 Task: Create a due date automation trigger when advanced on, 2 days before a card is due add fields without custom field "Resume" set to a number greater than 1 and greater or equal to 10 at 11:00 AM.
Action: Mouse moved to (1001, 296)
Screenshot: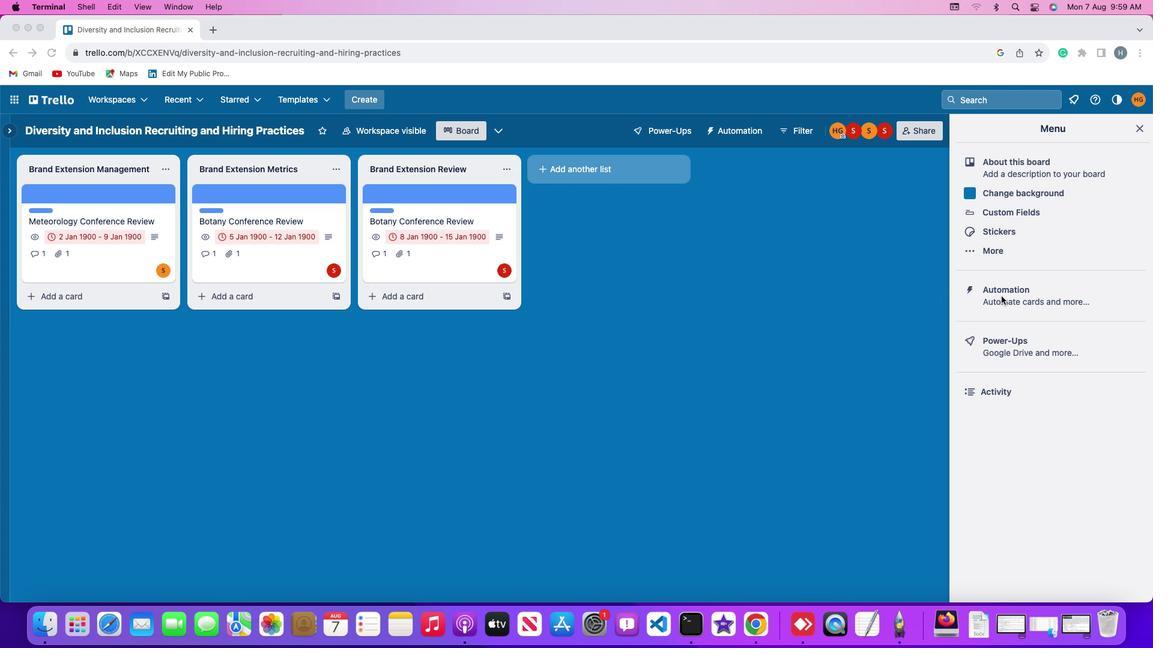 
Action: Mouse pressed left at (1001, 296)
Screenshot: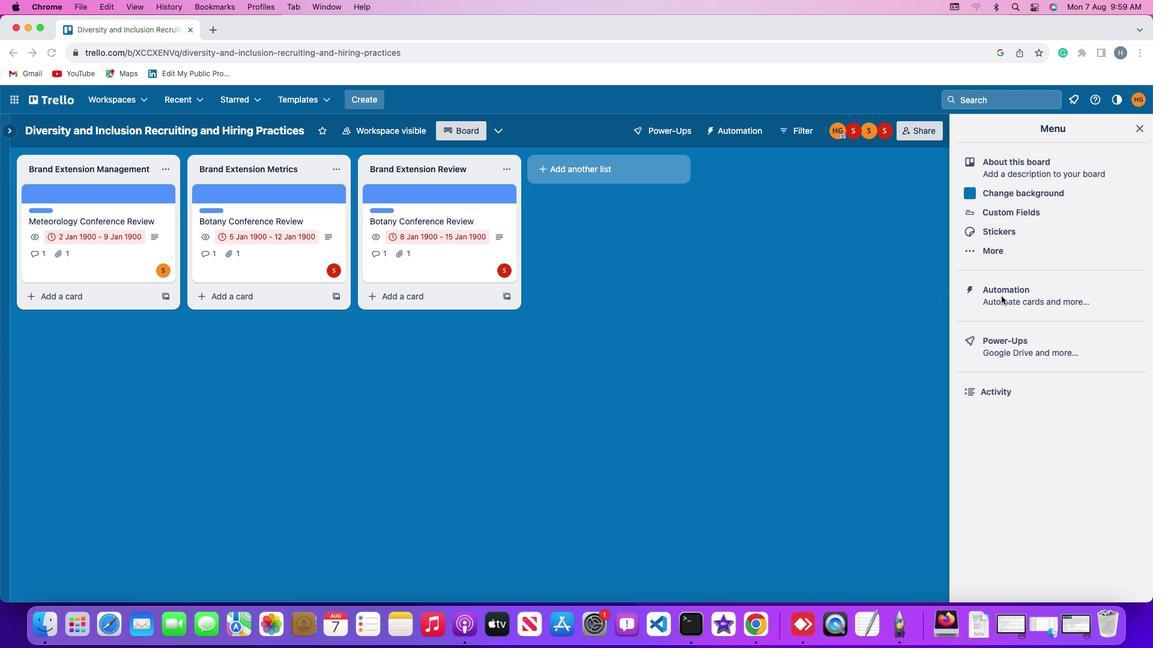 
Action: Mouse pressed left at (1001, 296)
Screenshot: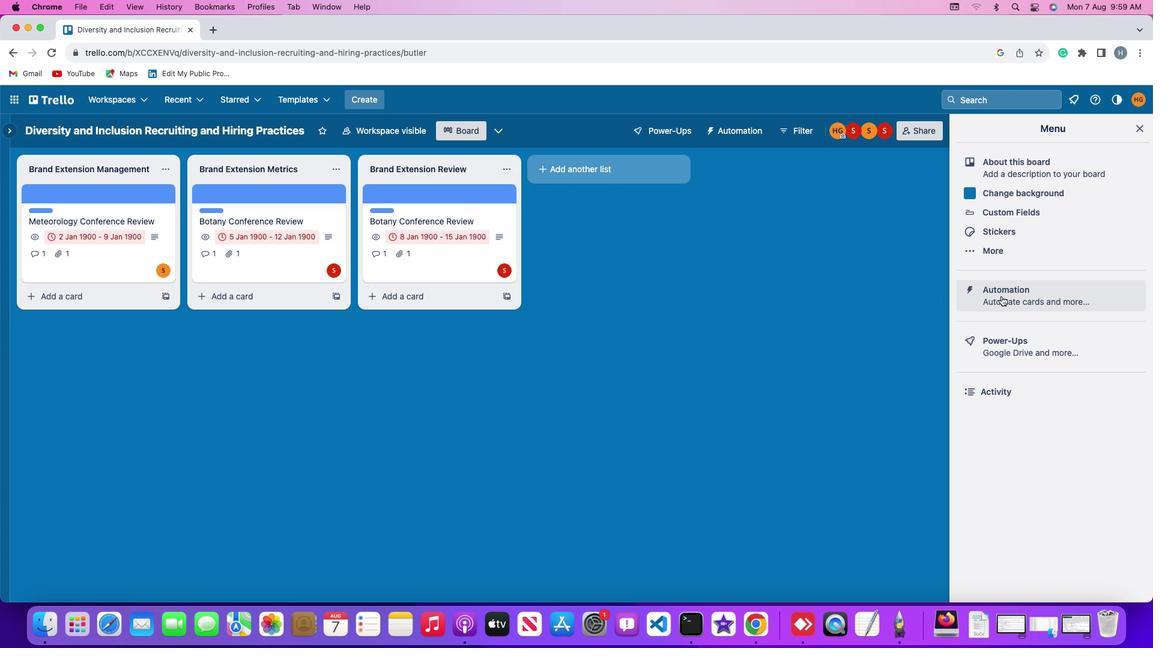 
Action: Mouse moved to (55, 281)
Screenshot: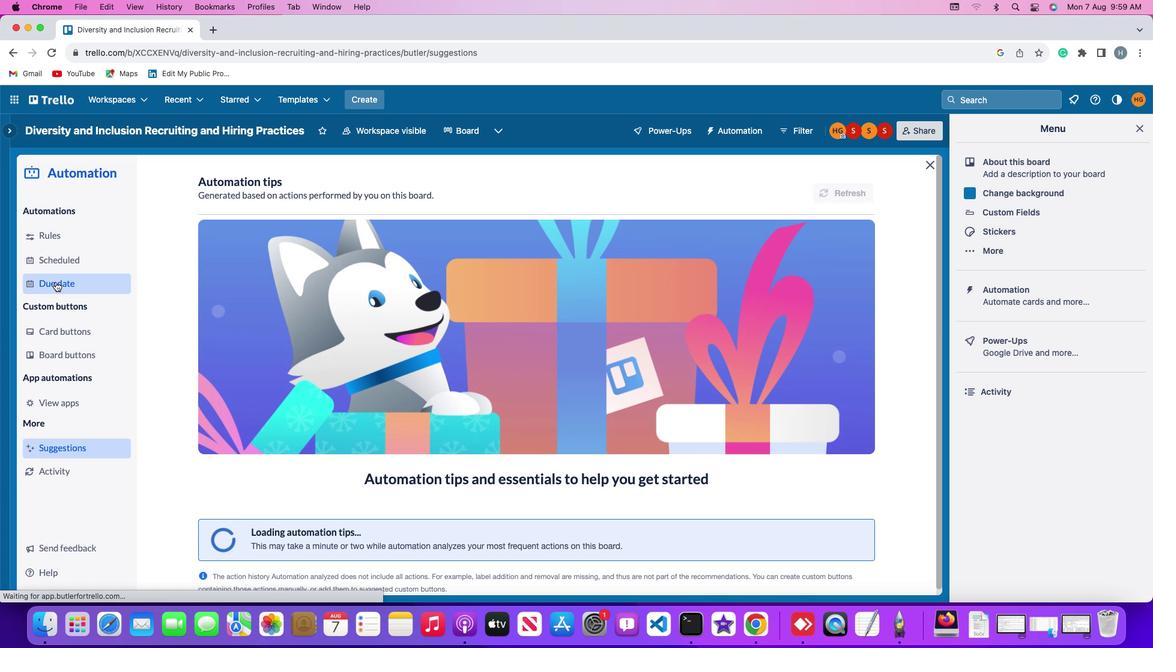 
Action: Mouse pressed left at (55, 281)
Screenshot: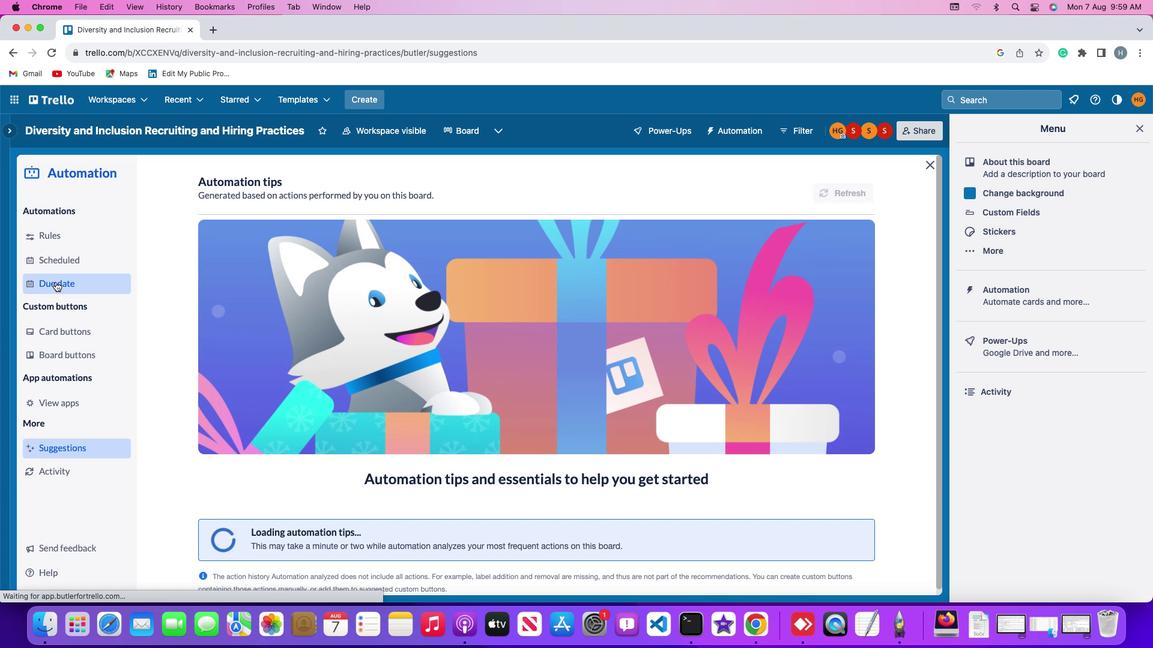 
Action: Mouse moved to (837, 183)
Screenshot: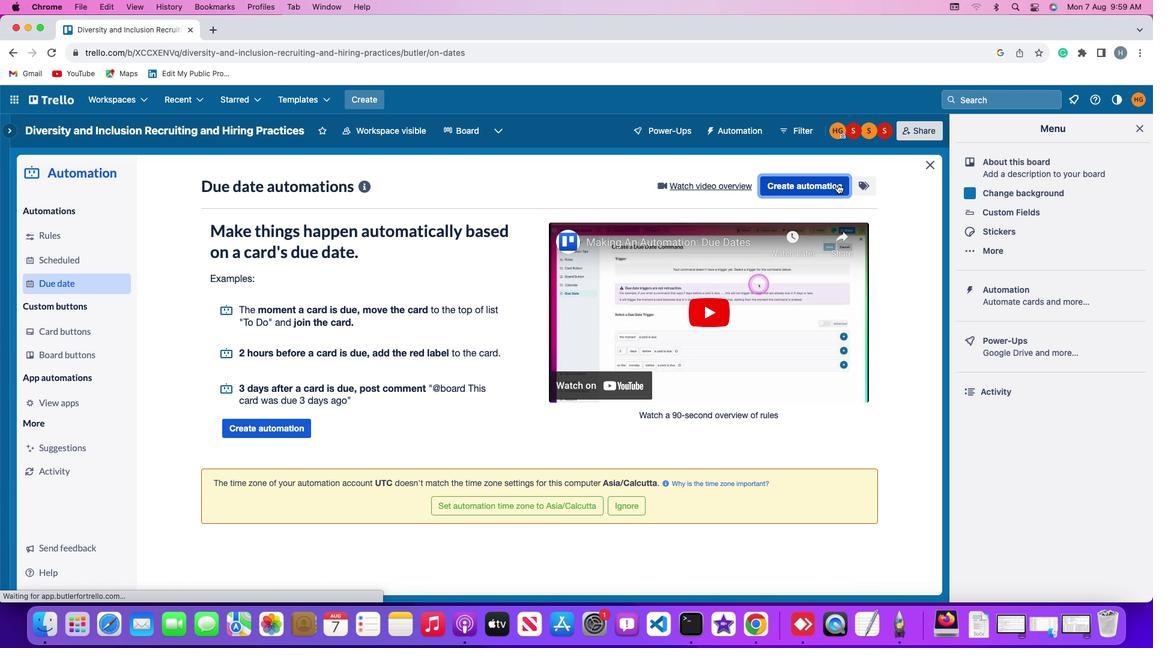 
Action: Mouse pressed left at (837, 183)
Screenshot: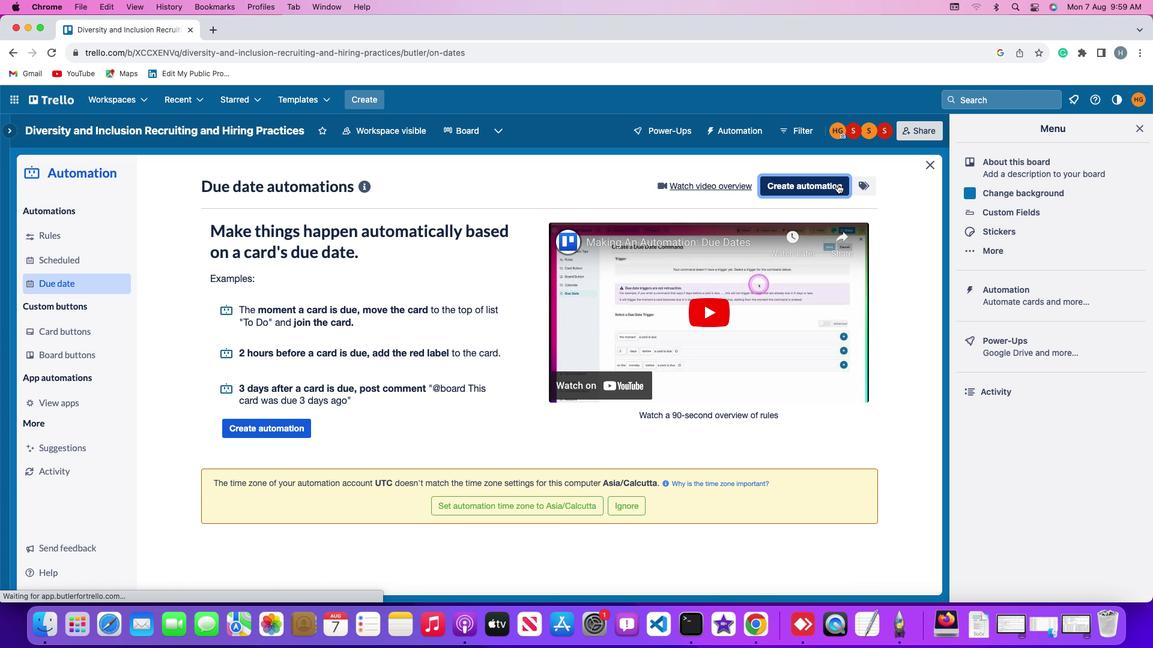 
Action: Mouse moved to (522, 304)
Screenshot: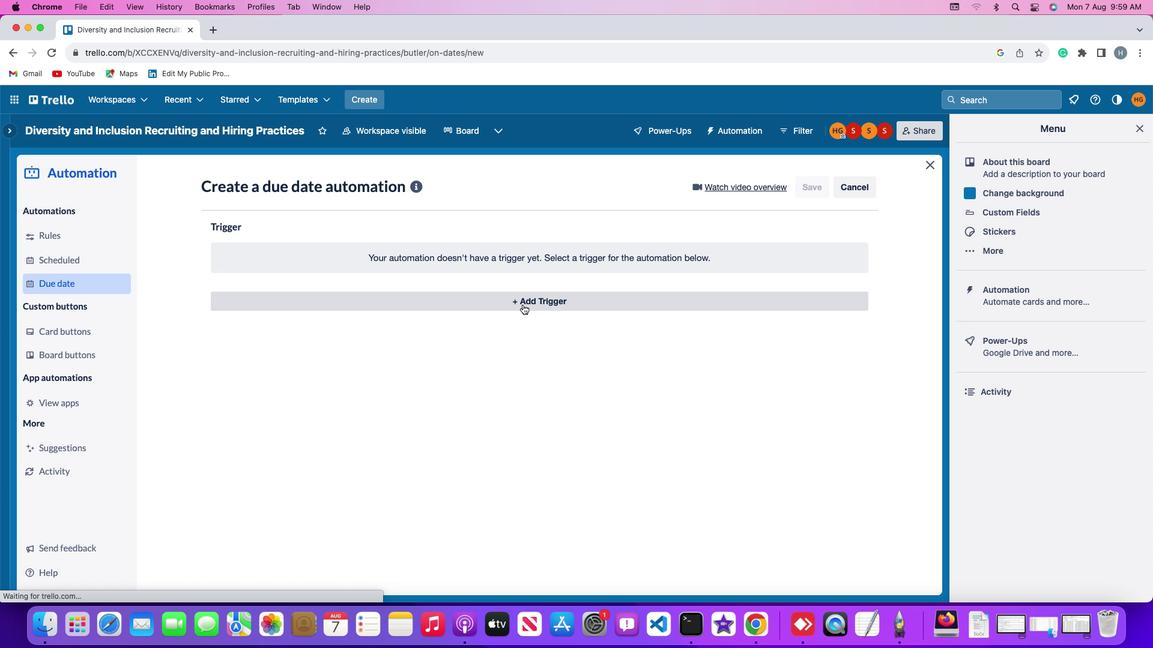 
Action: Mouse pressed left at (522, 304)
Screenshot: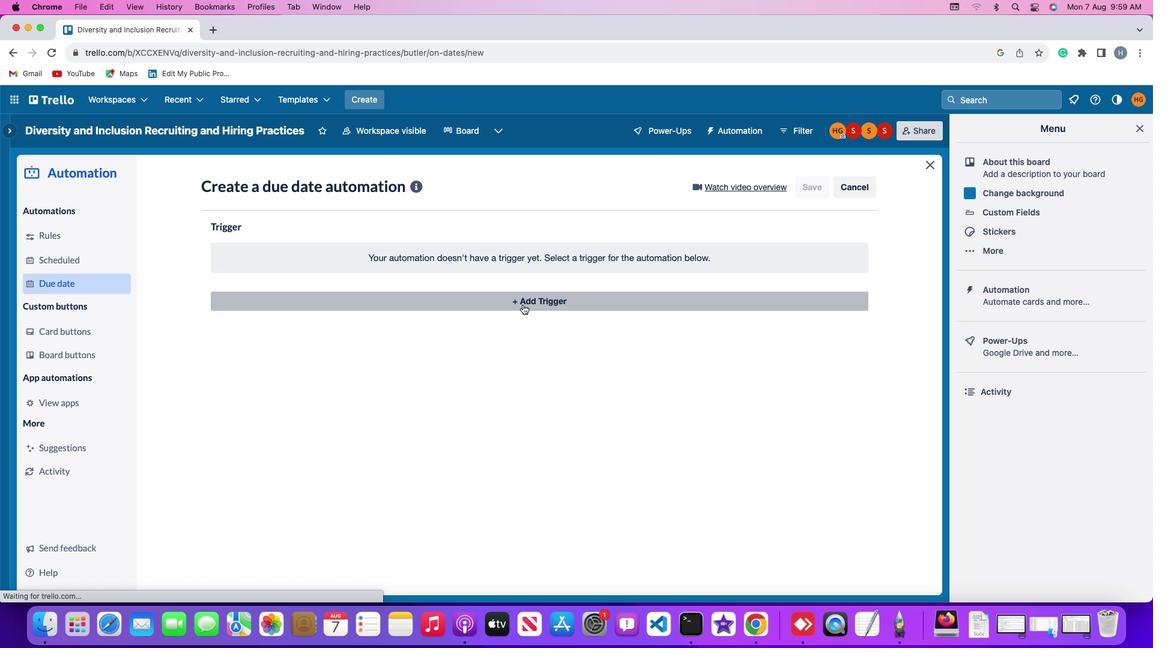 
Action: Mouse moved to (230, 483)
Screenshot: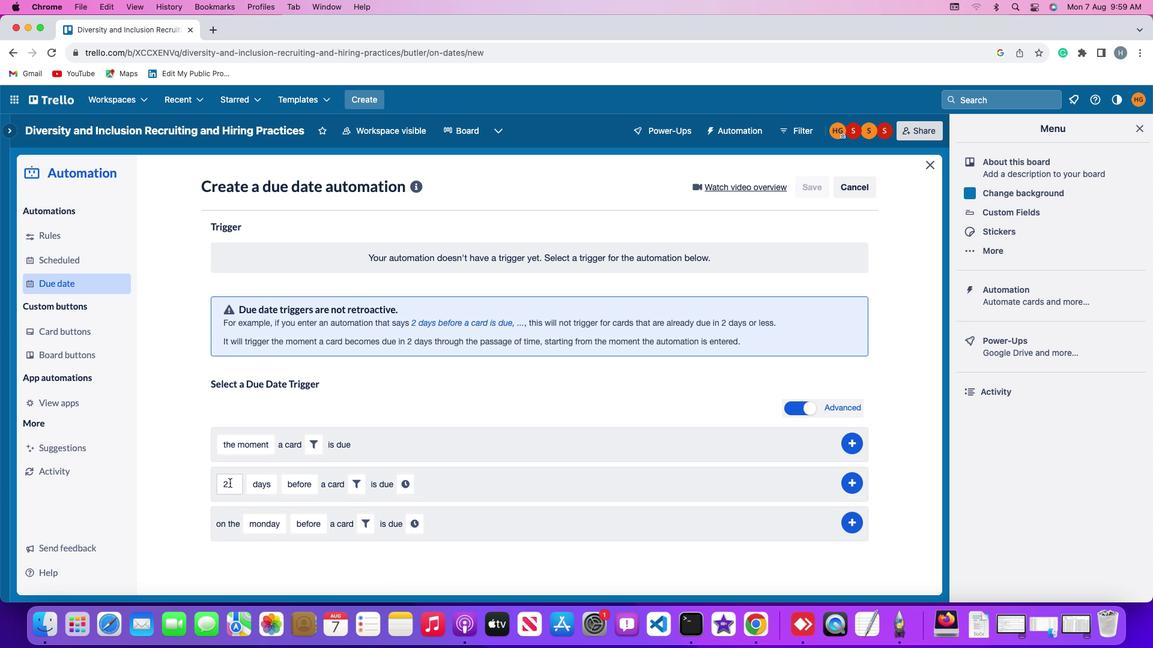 
Action: Mouse pressed left at (230, 483)
Screenshot: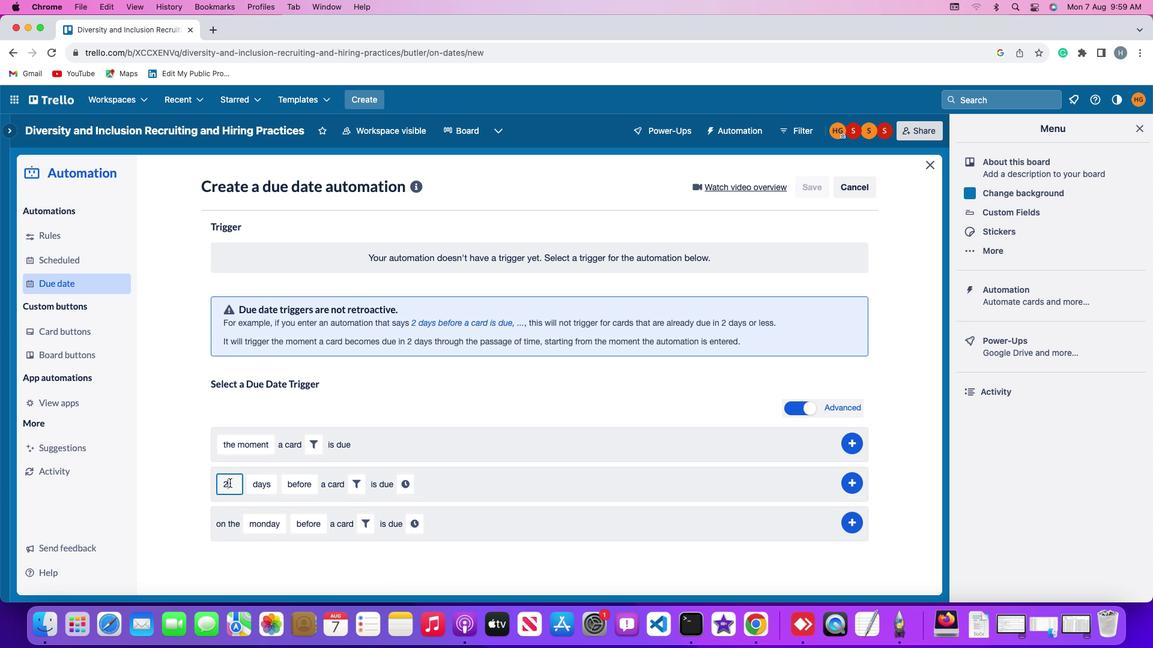 
Action: Mouse moved to (231, 482)
Screenshot: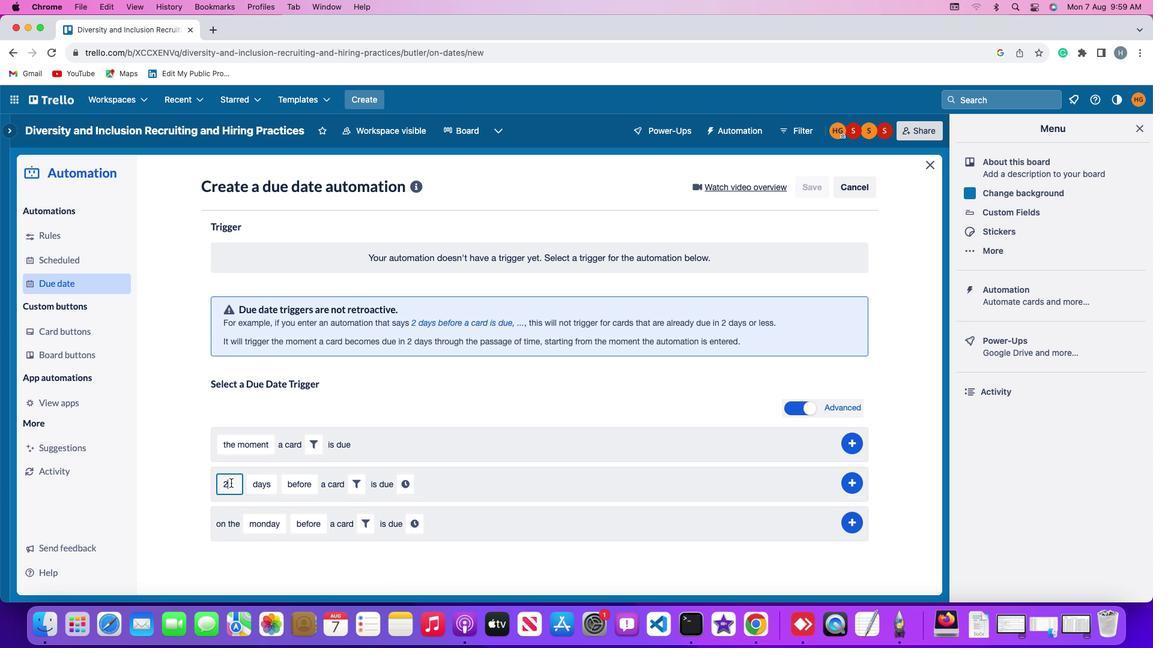 
Action: Key pressed Key.backspace'2'
Screenshot: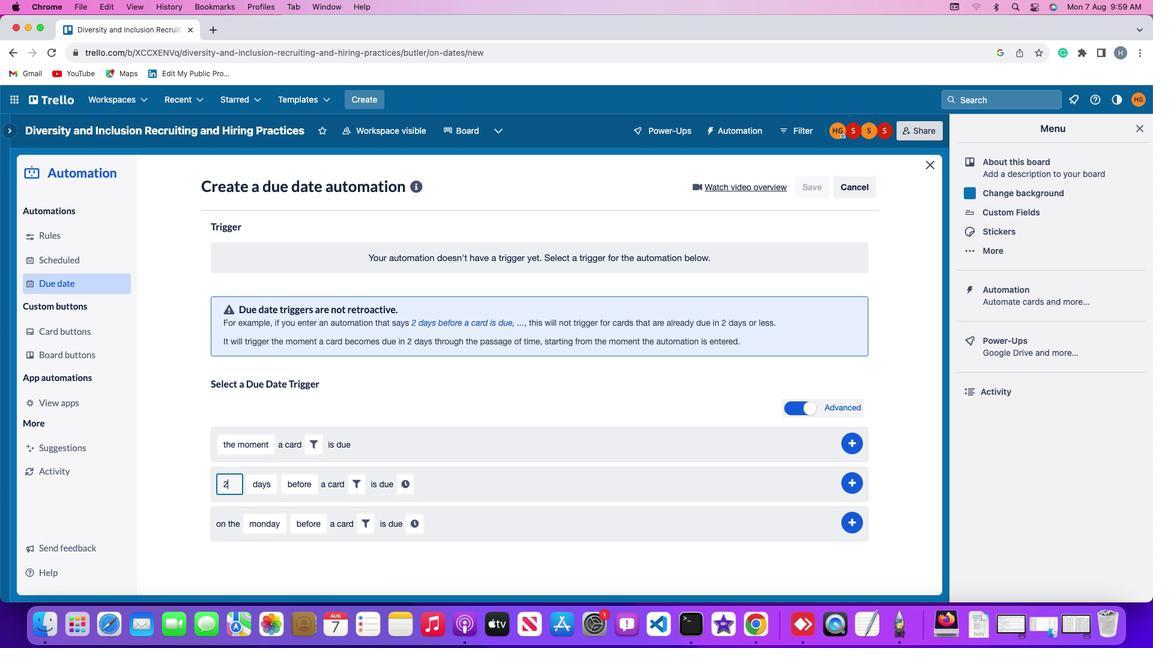
Action: Mouse moved to (261, 482)
Screenshot: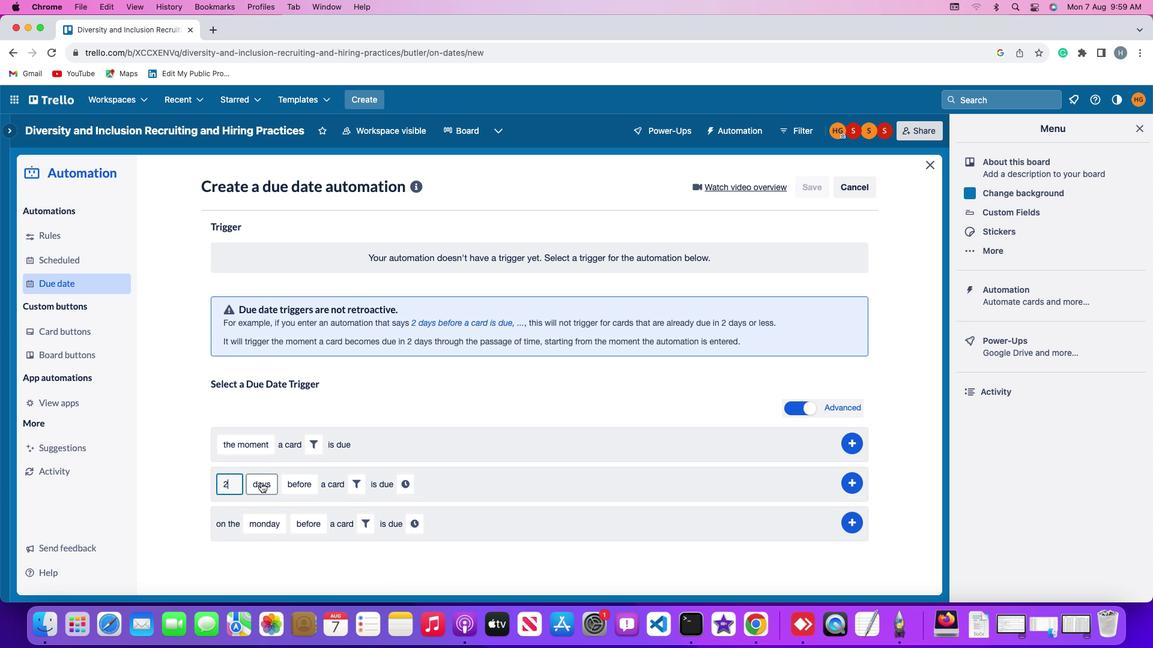 
Action: Mouse pressed left at (261, 482)
Screenshot: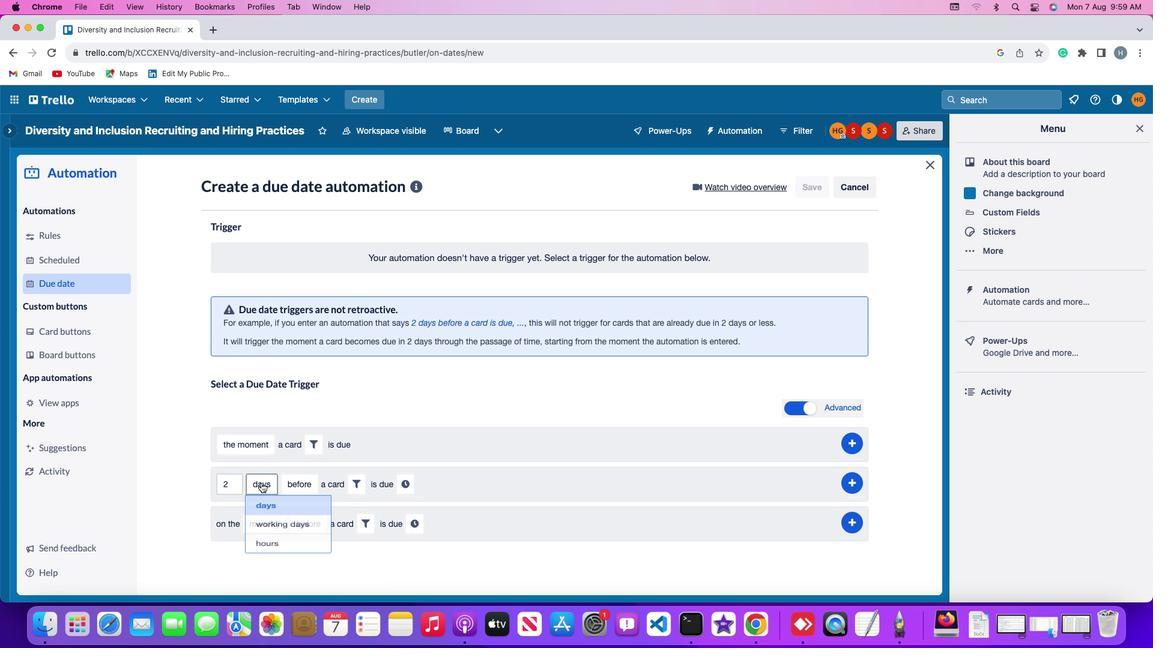 
Action: Mouse moved to (271, 509)
Screenshot: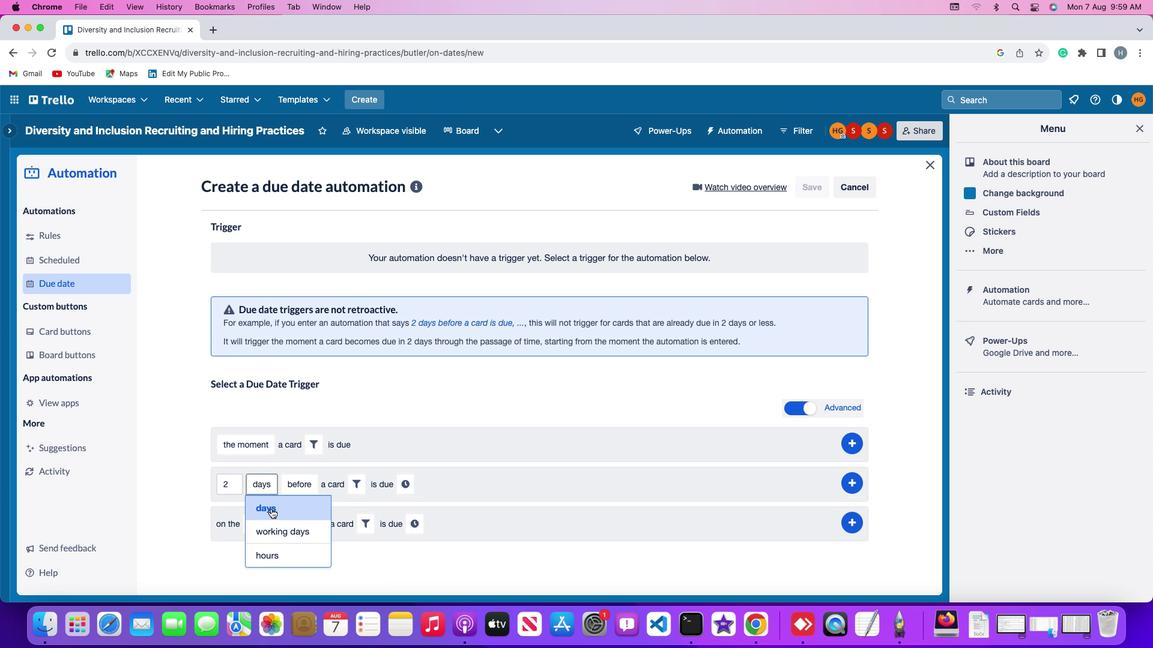 
Action: Mouse pressed left at (271, 509)
Screenshot: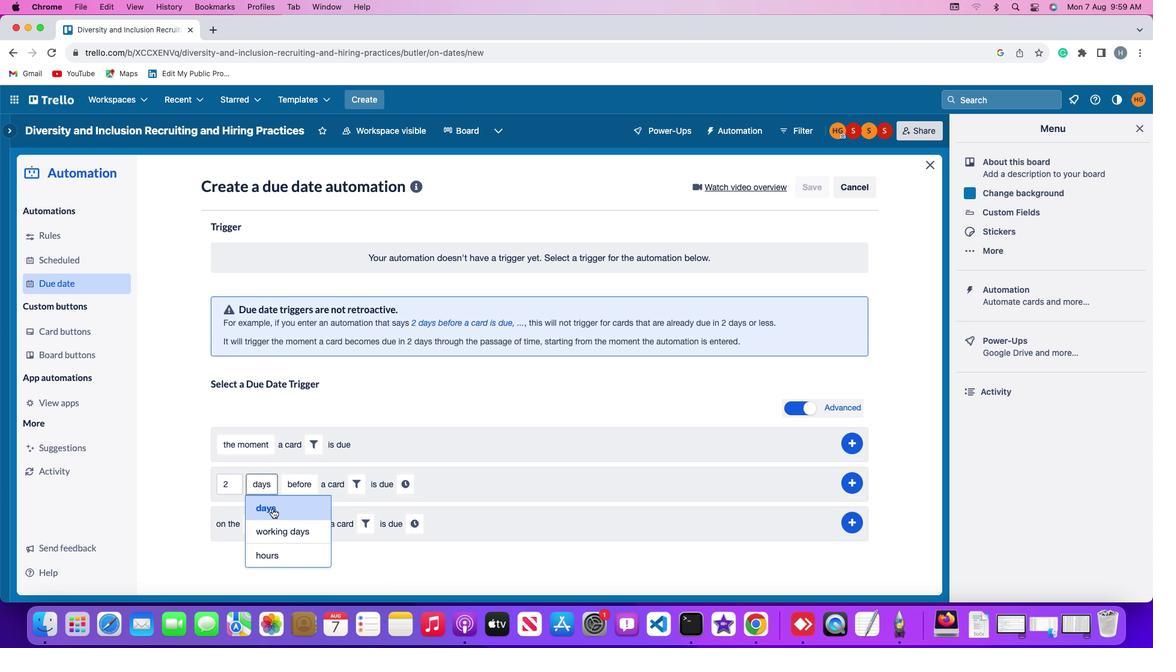 
Action: Mouse moved to (303, 484)
Screenshot: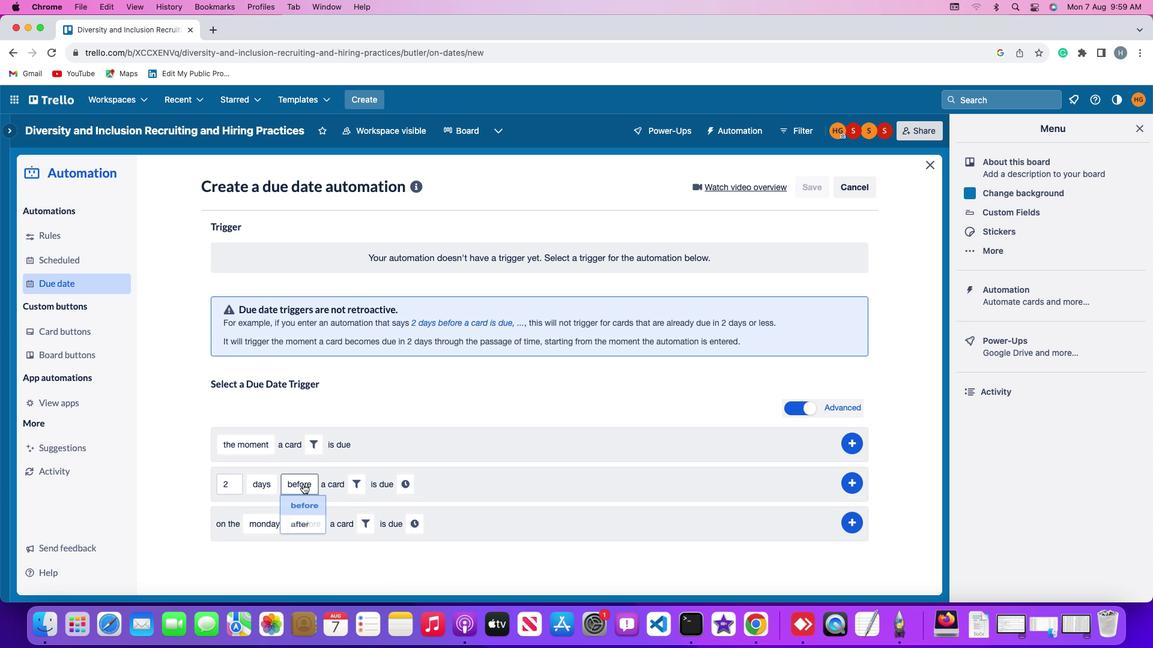 
Action: Mouse pressed left at (303, 484)
Screenshot: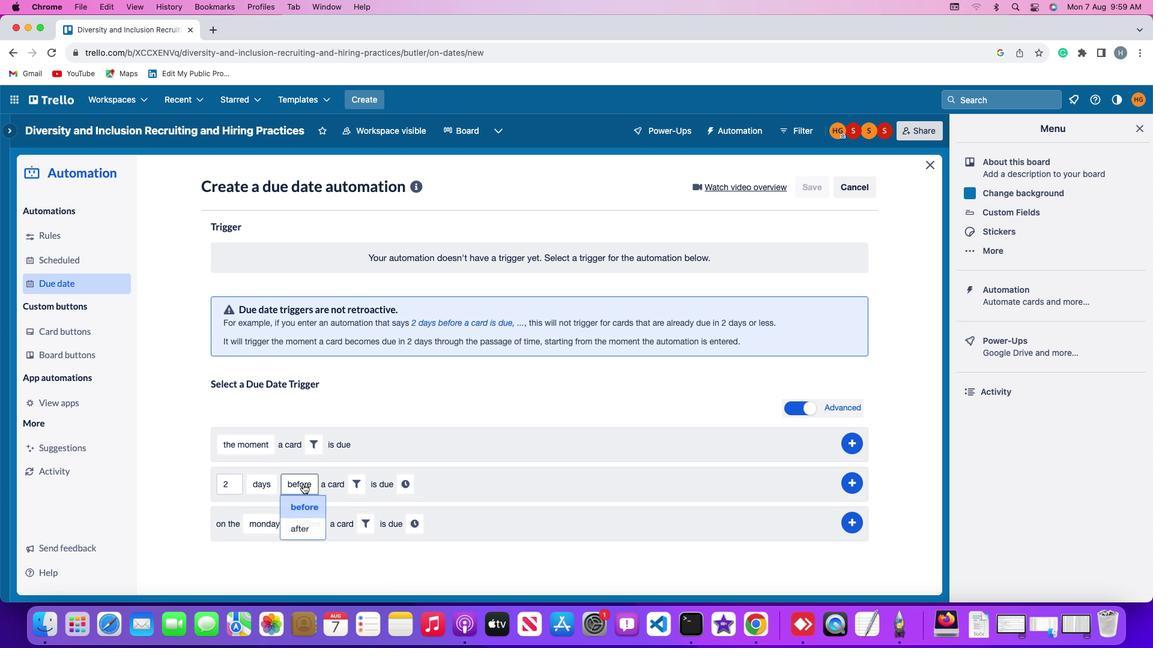 
Action: Mouse moved to (312, 503)
Screenshot: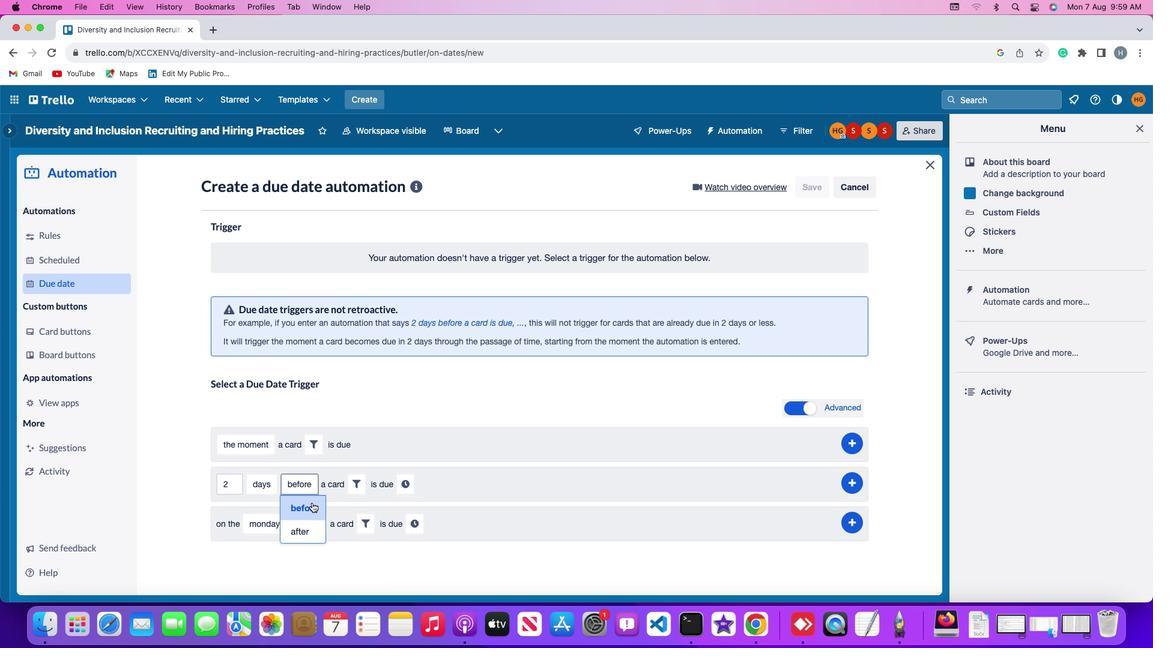 
Action: Mouse pressed left at (312, 503)
Screenshot: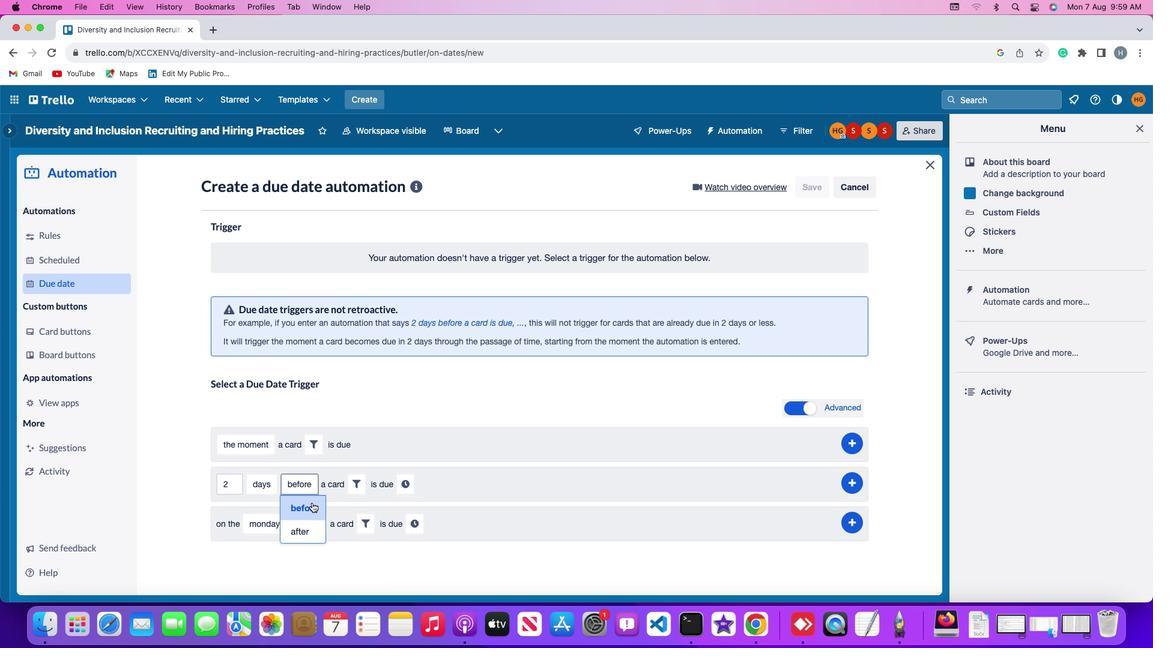 
Action: Mouse moved to (353, 484)
Screenshot: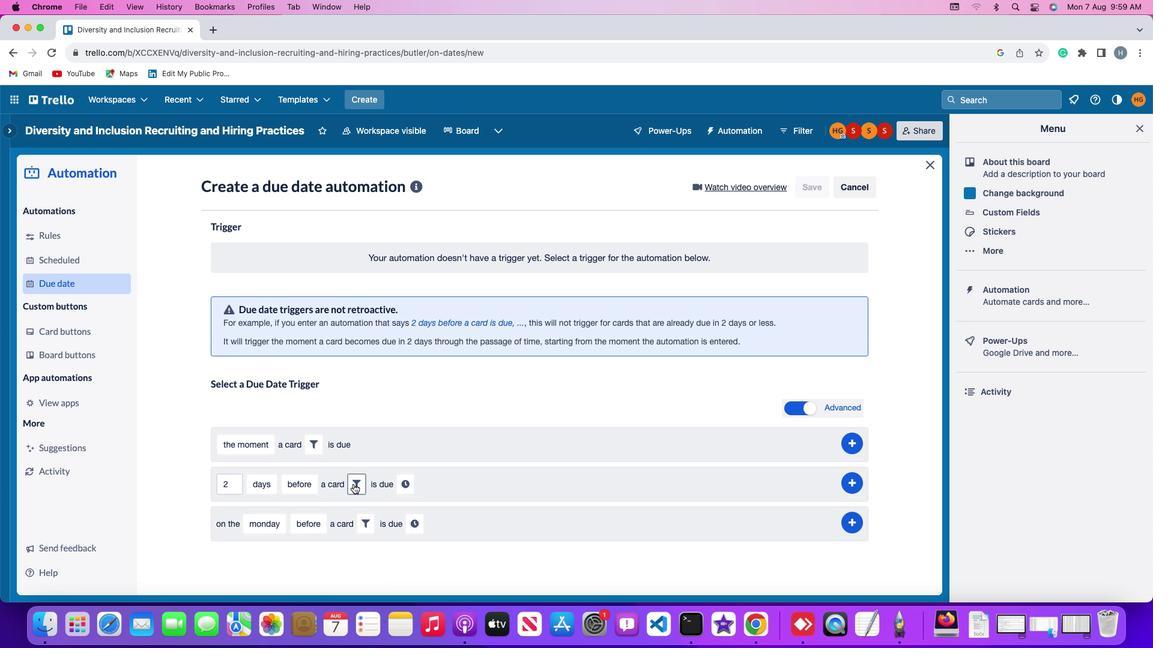 
Action: Mouse pressed left at (353, 484)
Screenshot: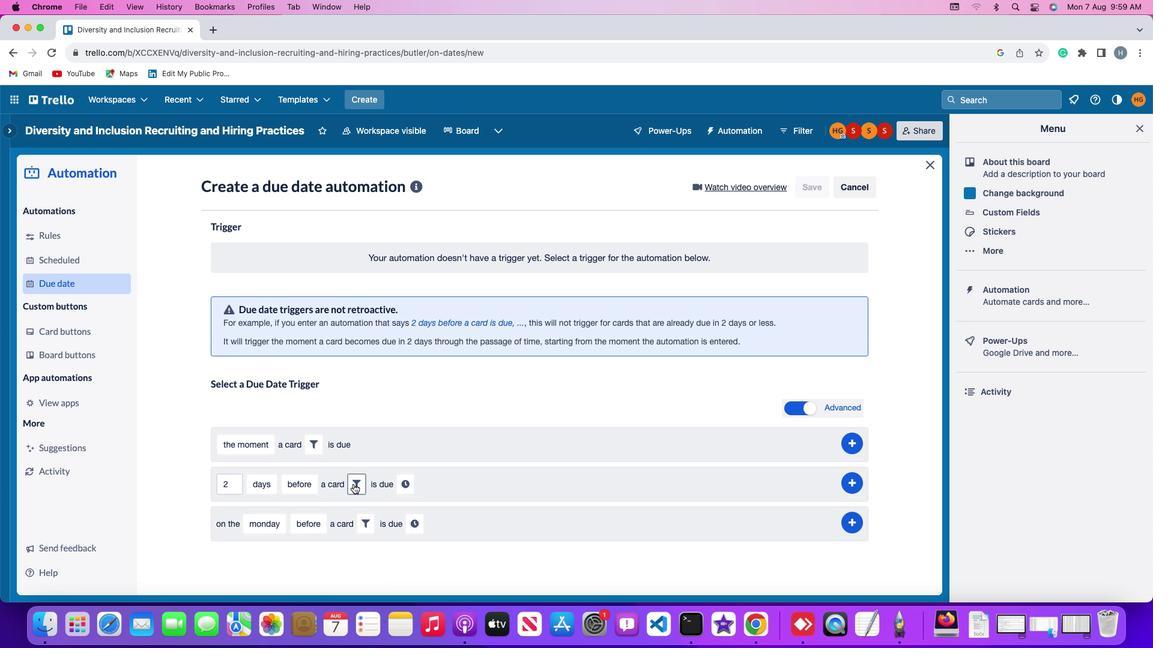 
Action: Mouse moved to (551, 514)
Screenshot: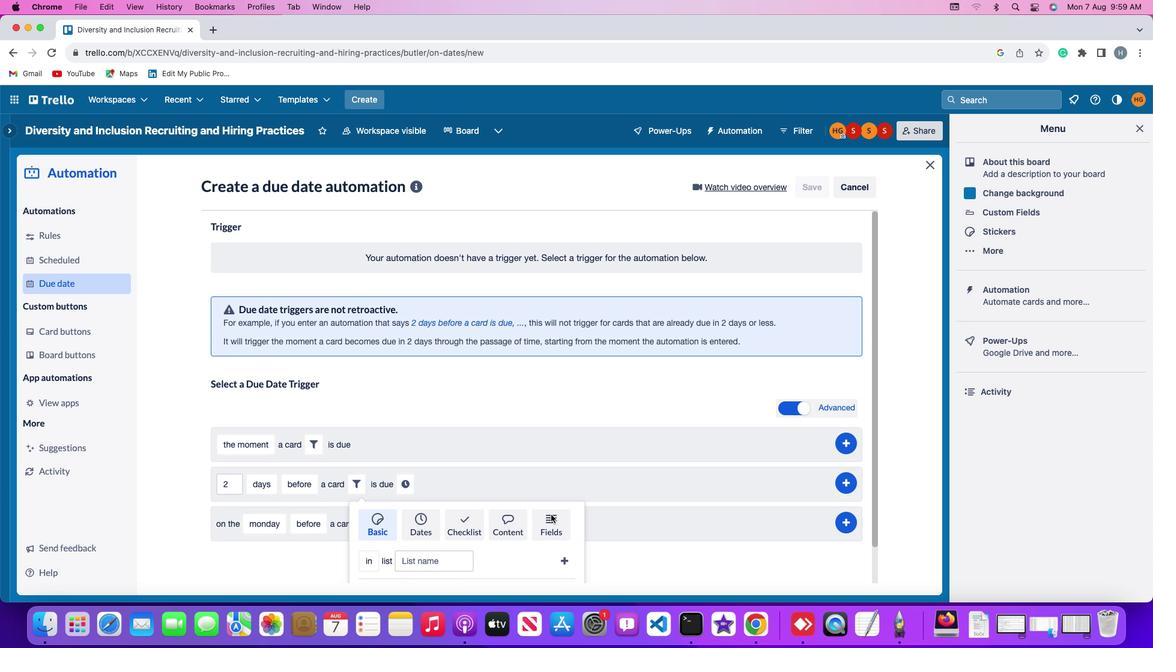 
Action: Mouse pressed left at (551, 514)
Screenshot: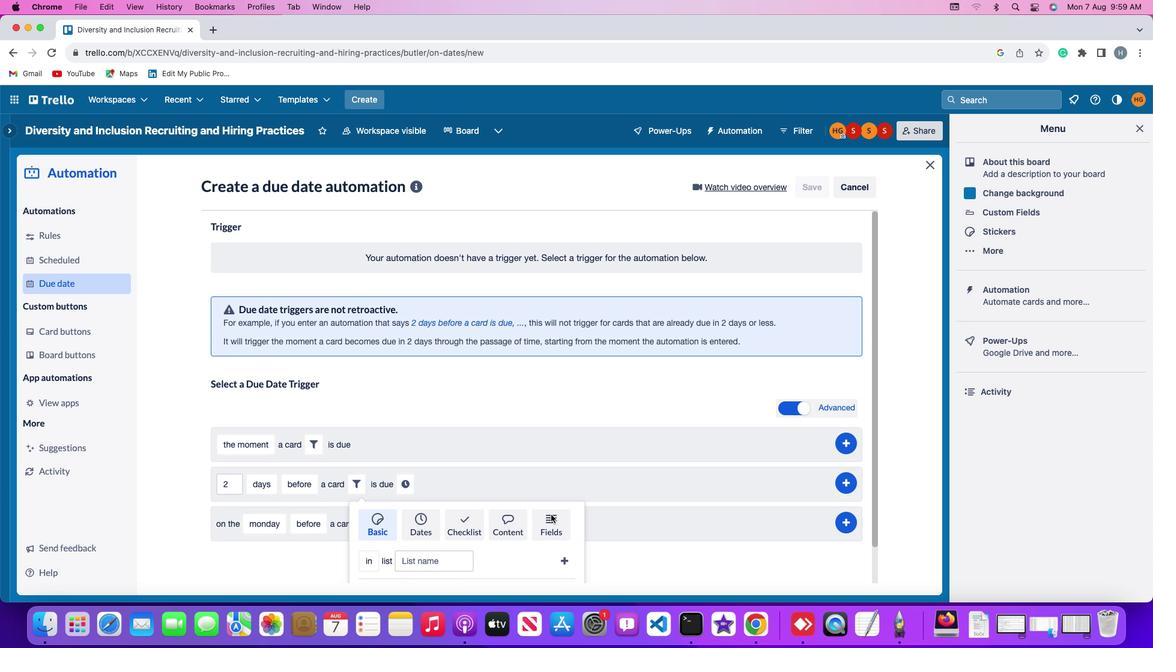 
Action: Mouse moved to (469, 529)
Screenshot: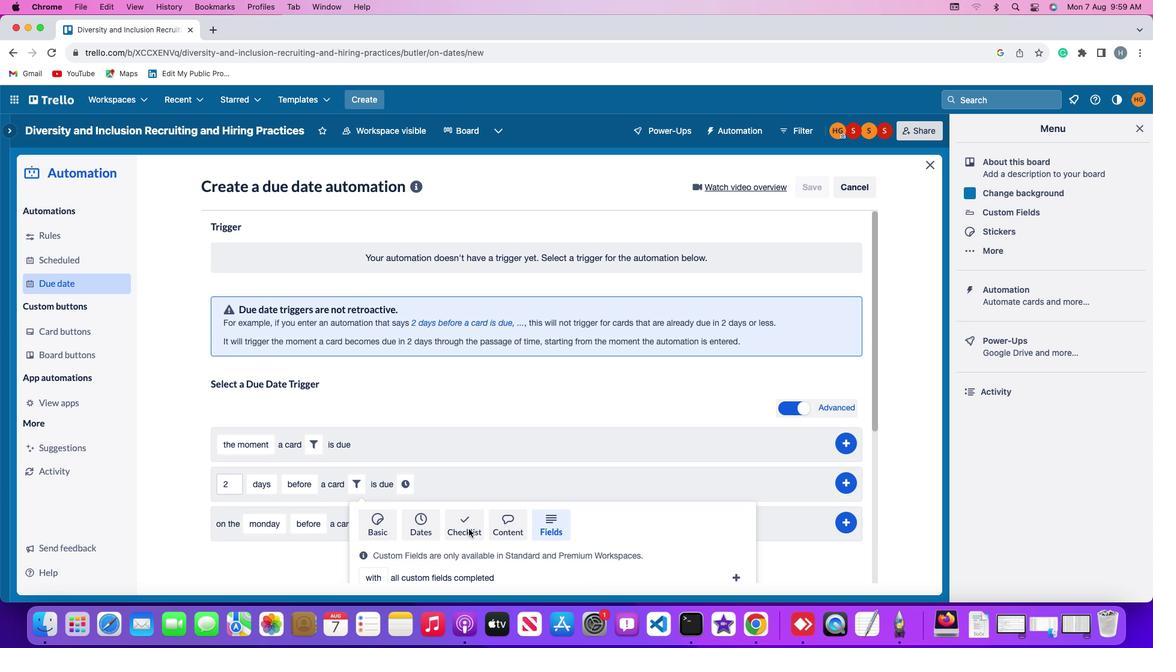 
Action: Mouse scrolled (469, 529) with delta (0, 0)
Screenshot: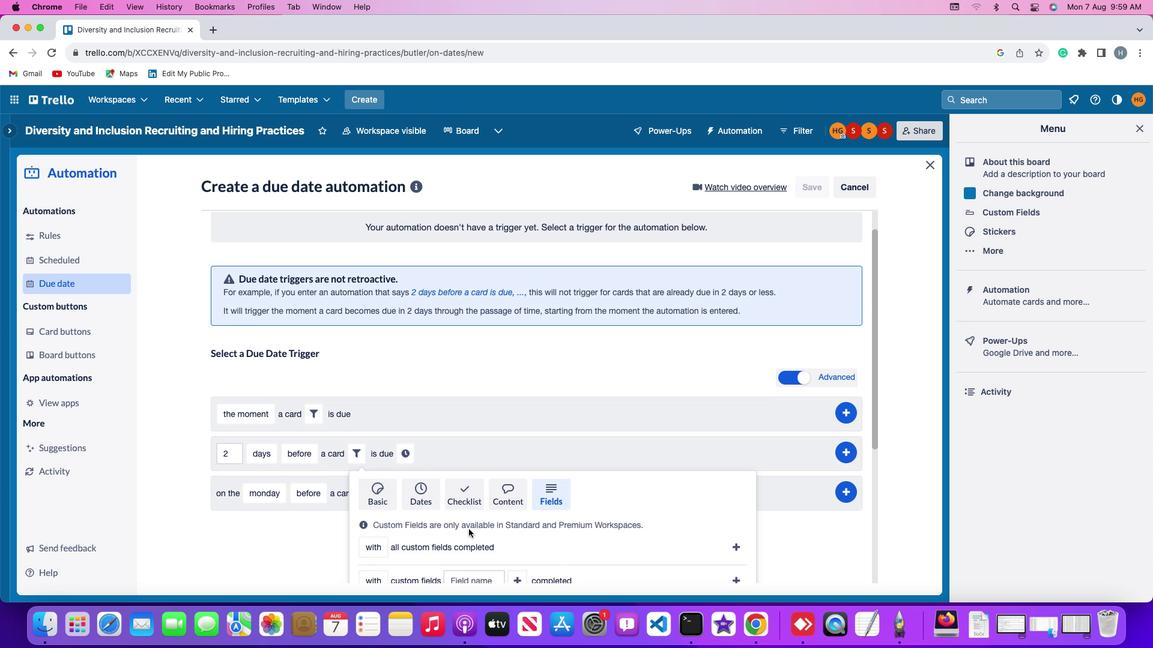 
Action: Mouse scrolled (469, 529) with delta (0, 0)
Screenshot: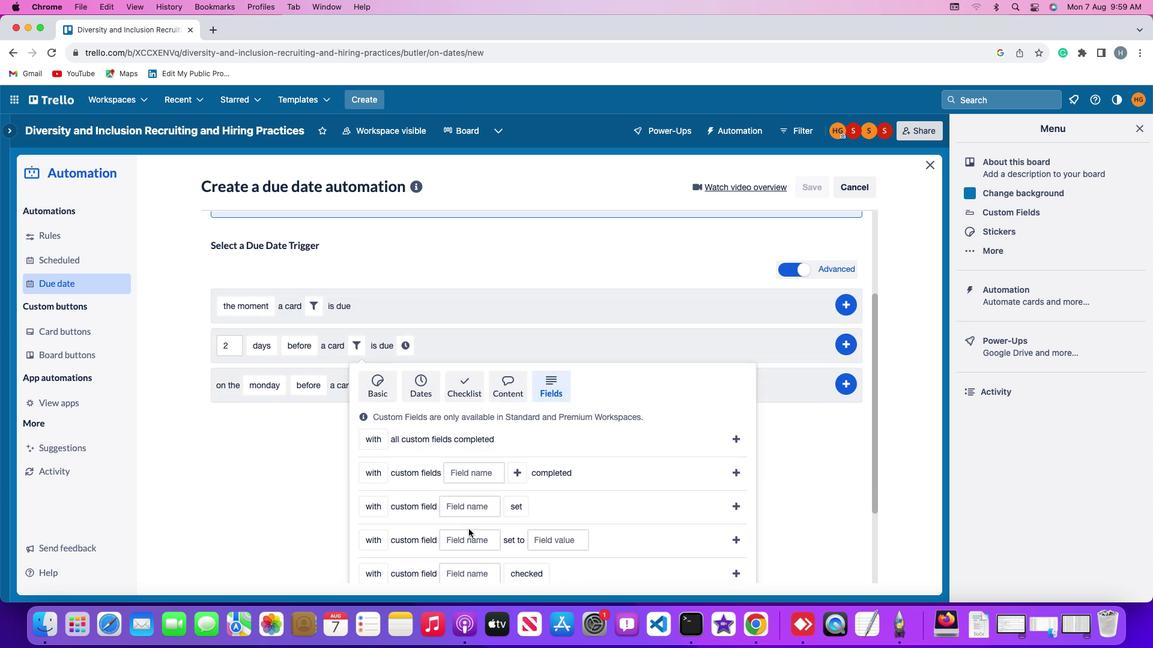 
Action: Mouse scrolled (469, 529) with delta (0, -1)
Screenshot: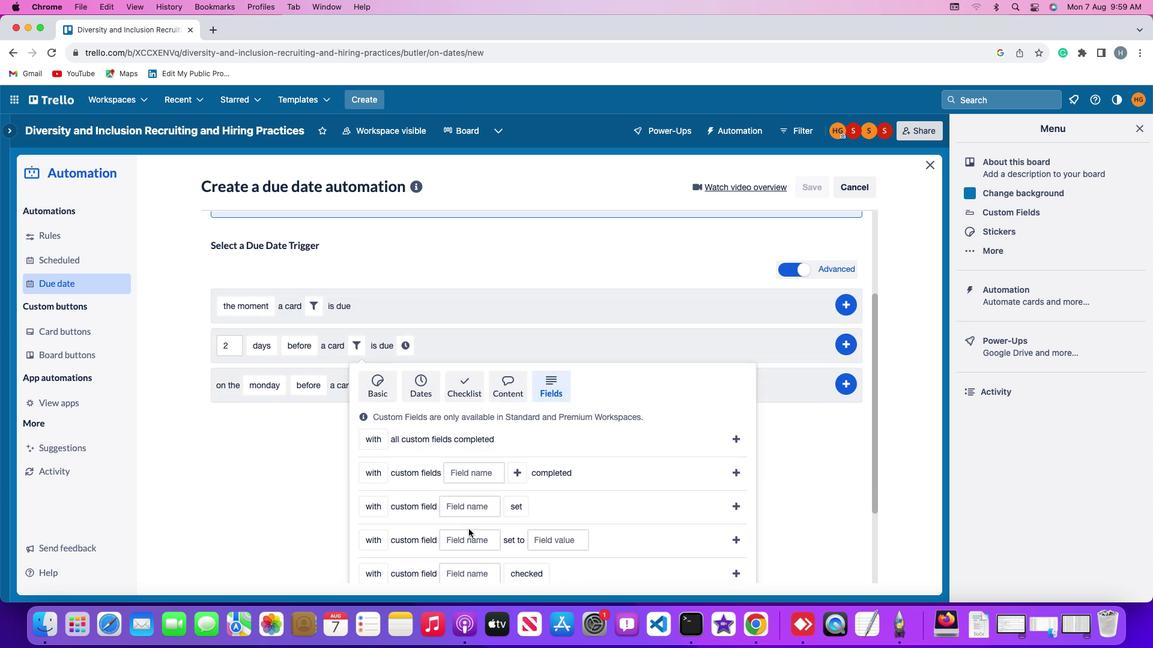 
Action: Mouse scrolled (469, 529) with delta (0, -3)
Screenshot: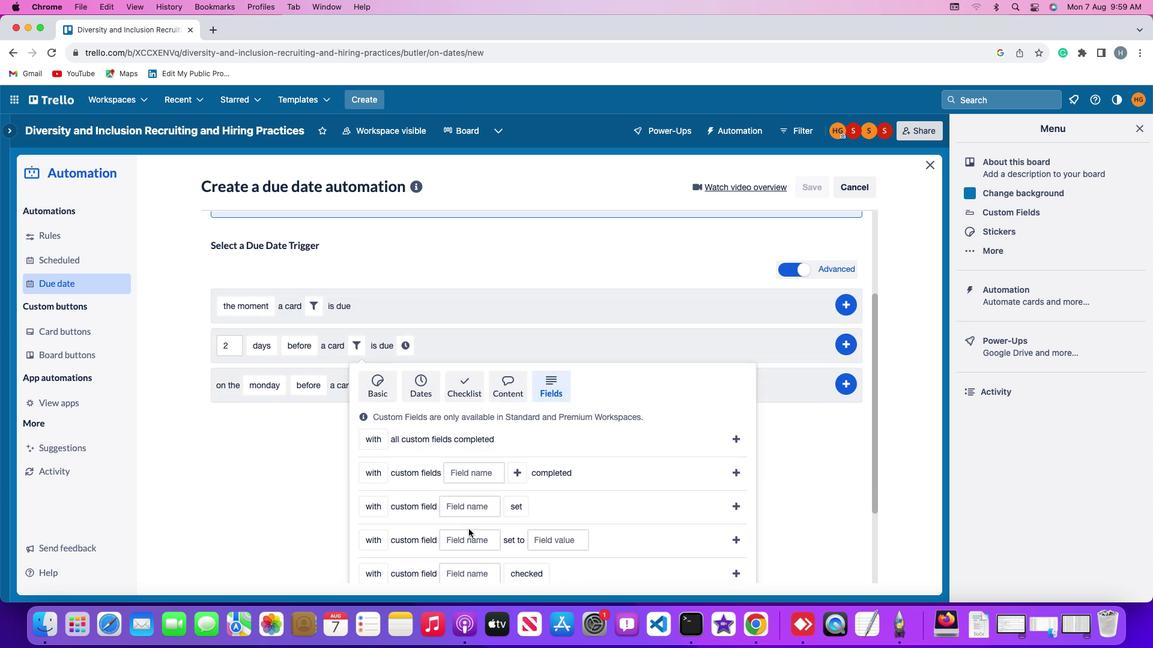 
Action: Mouse scrolled (469, 529) with delta (0, -3)
Screenshot: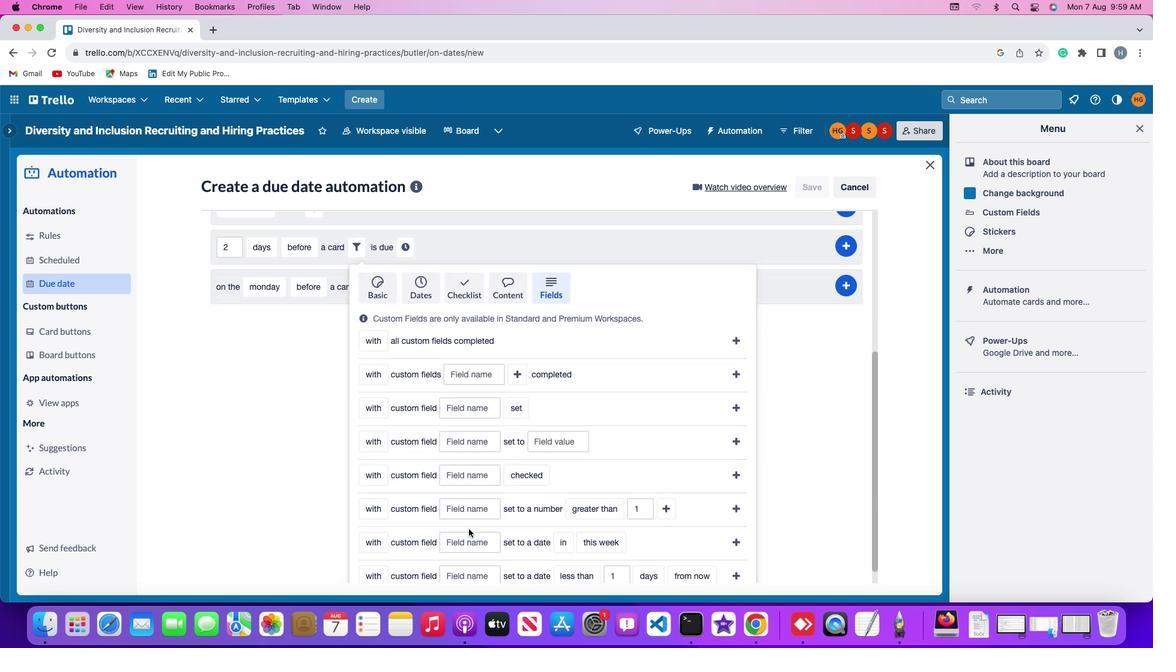 
Action: Mouse scrolled (469, 529) with delta (0, -4)
Screenshot: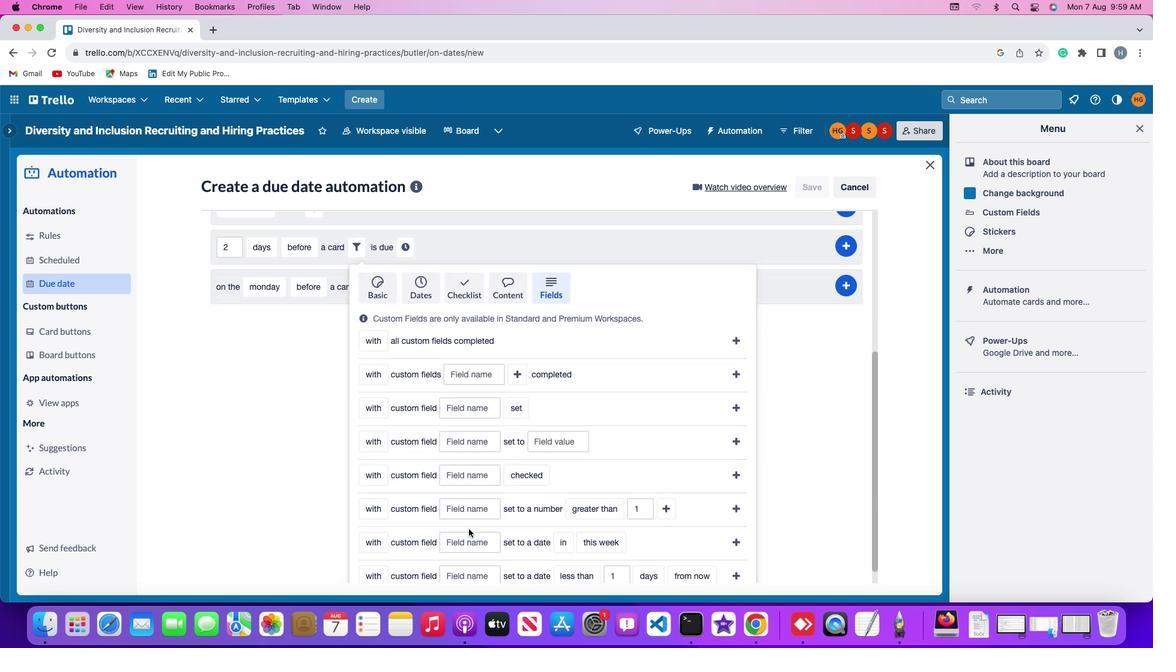 
Action: Mouse scrolled (469, 529) with delta (0, -4)
Screenshot: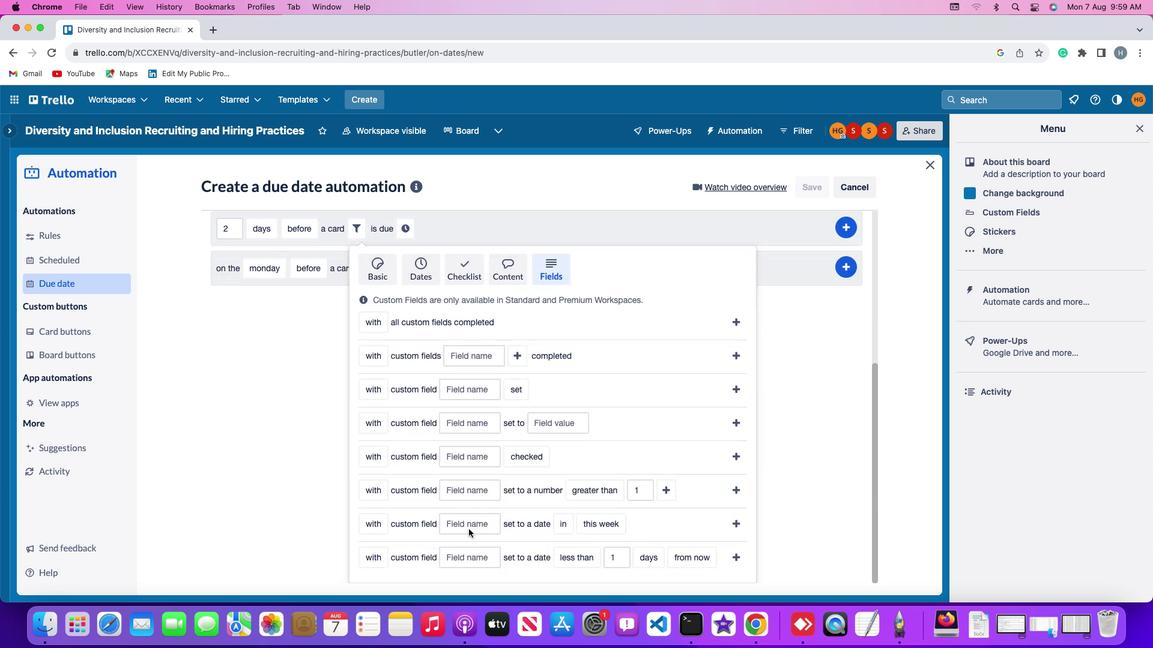 
Action: Mouse scrolled (469, 529) with delta (0, 0)
Screenshot: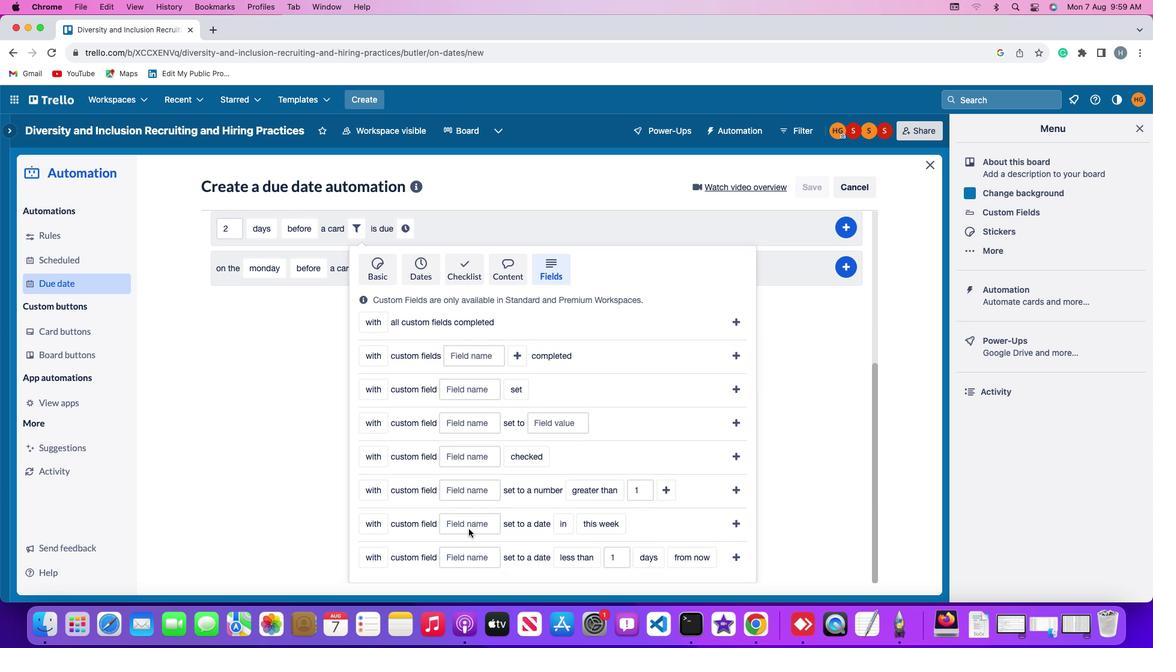 
Action: Mouse scrolled (469, 529) with delta (0, 0)
Screenshot: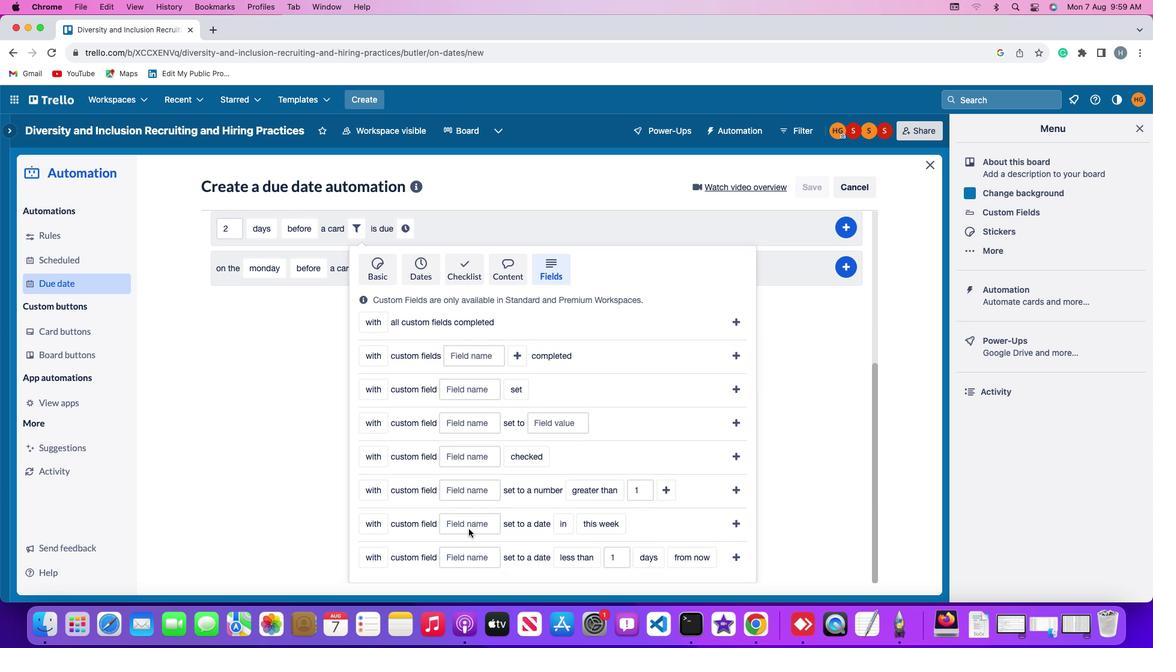 
Action: Mouse scrolled (469, 529) with delta (0, -1)
Screenshot: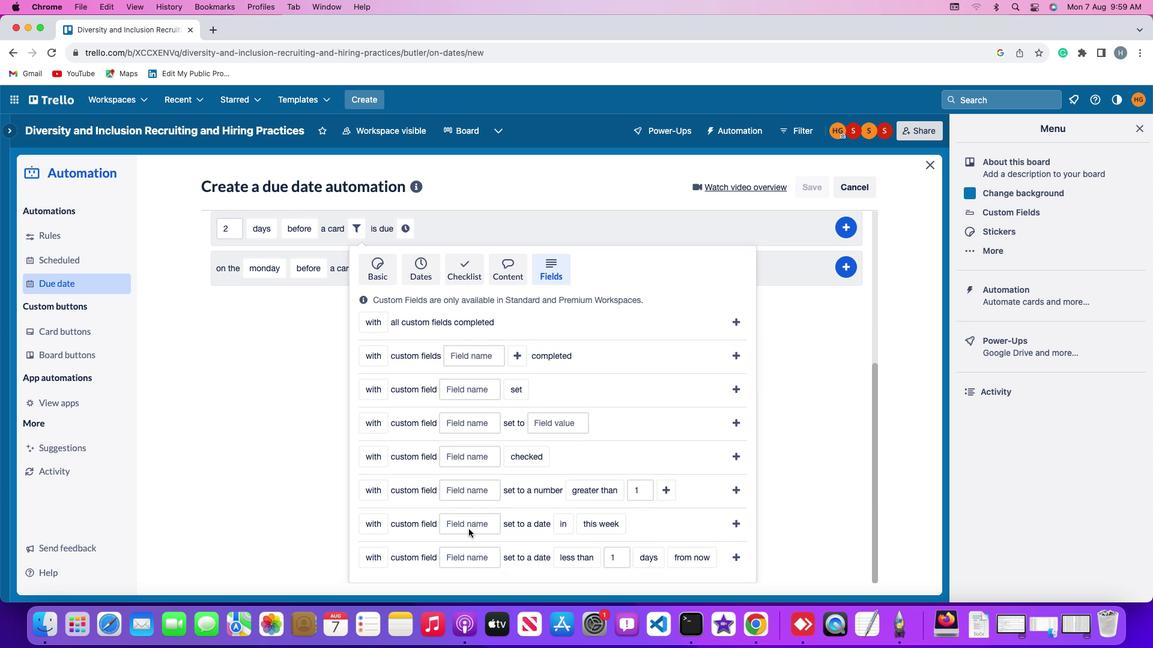 
Action: Mouse scrolled (469, 529) with delta (0, -3)
Screenshot: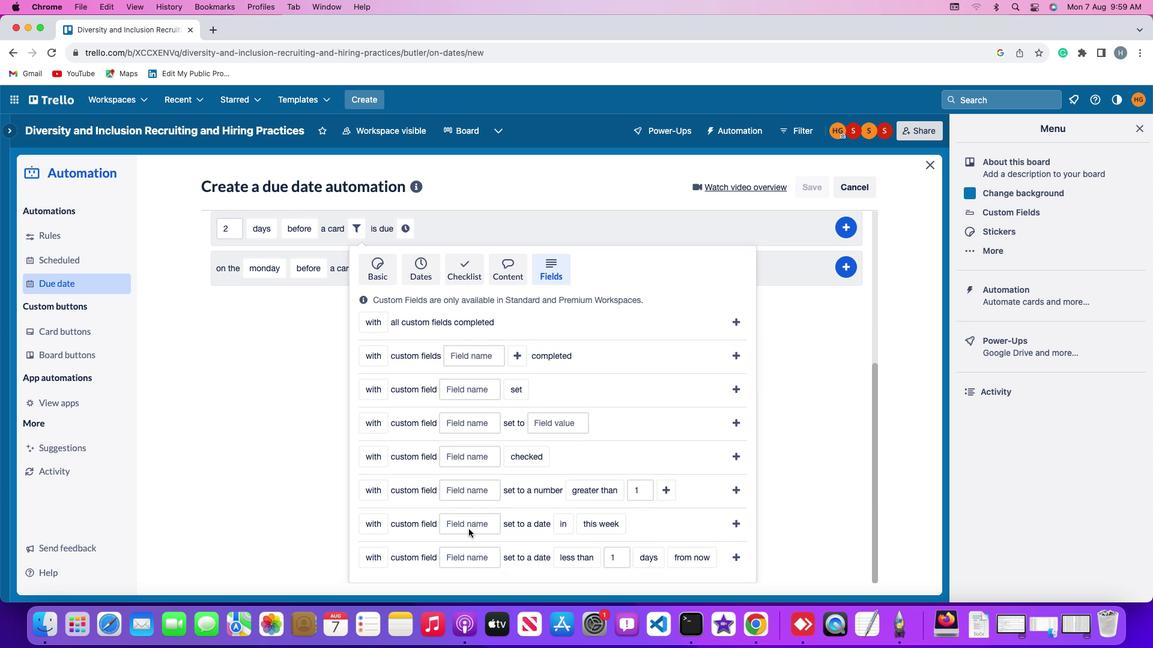 
Action: Mouse scrolled (469, 529) with delta (0, -3)
Screenshot: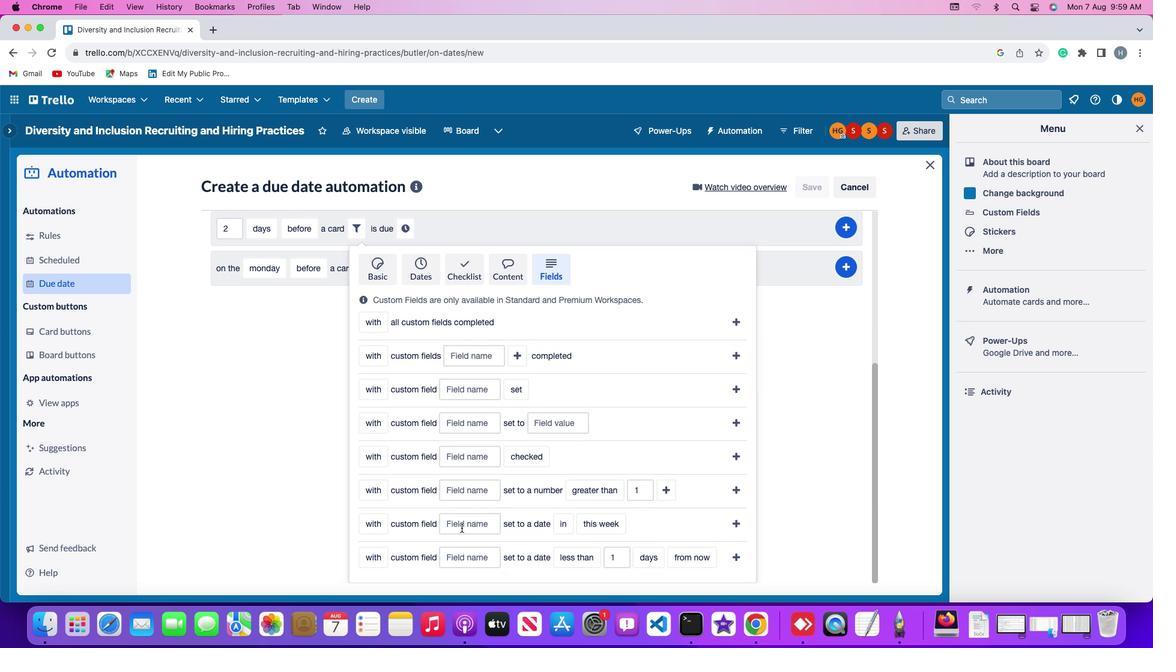 
Action: Mouse moved to (373, 484)
Screenshot: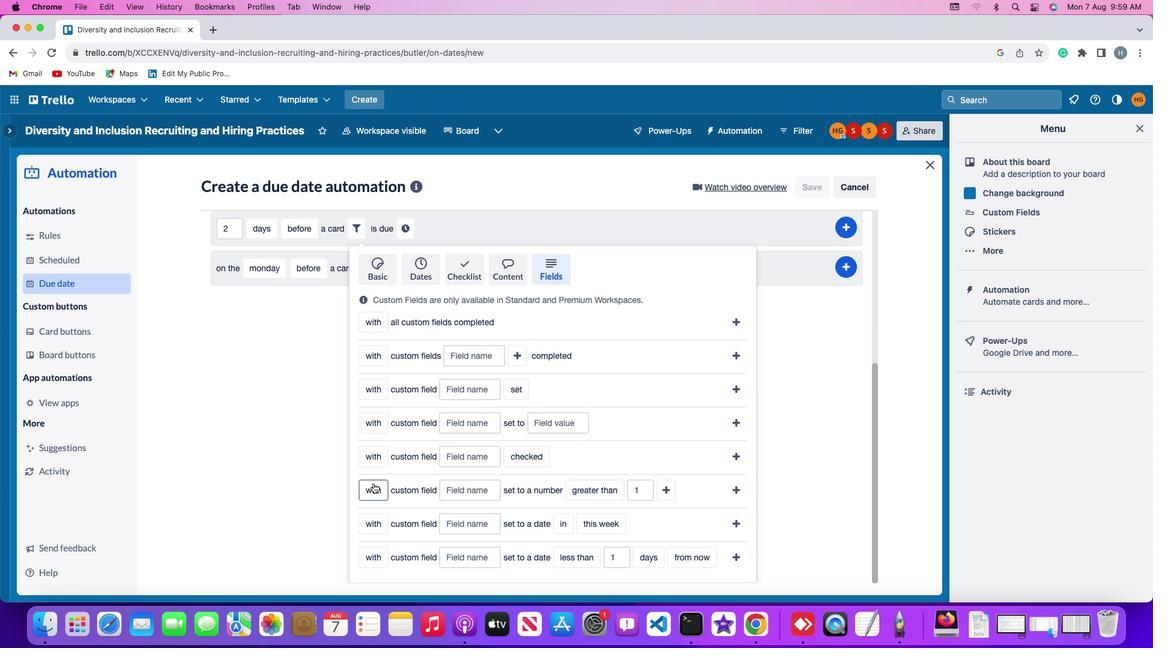 
Action: Mouse pressed left at (373, 484)
Screenshot: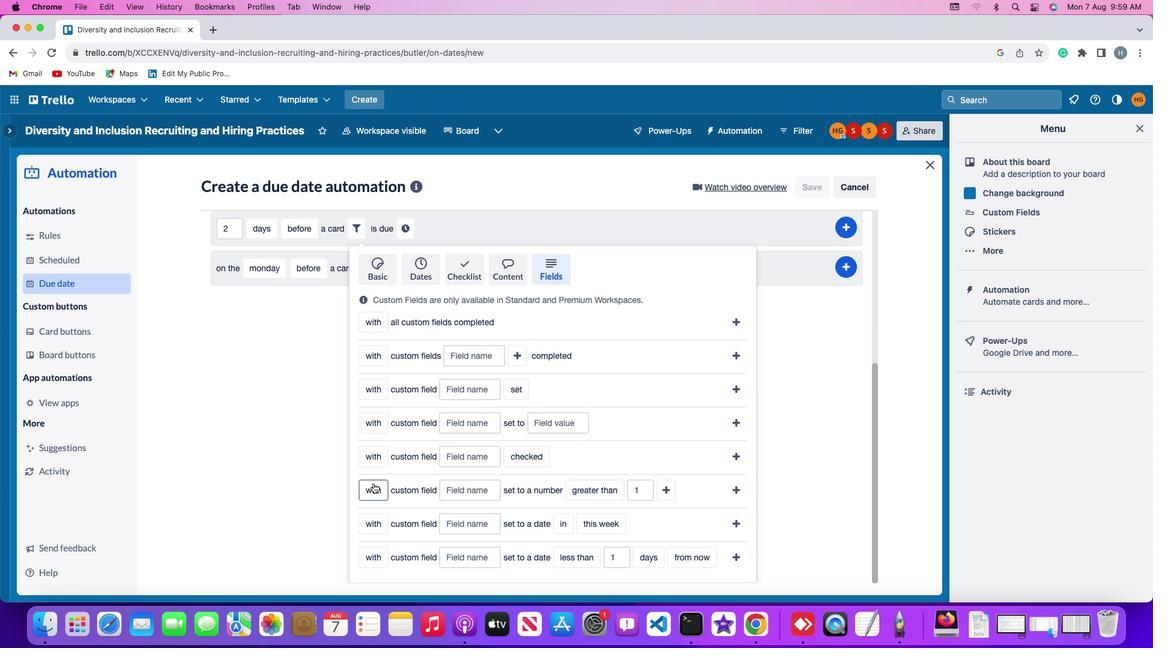 
Action: Mouse moved to (377, 530)
Screenshot: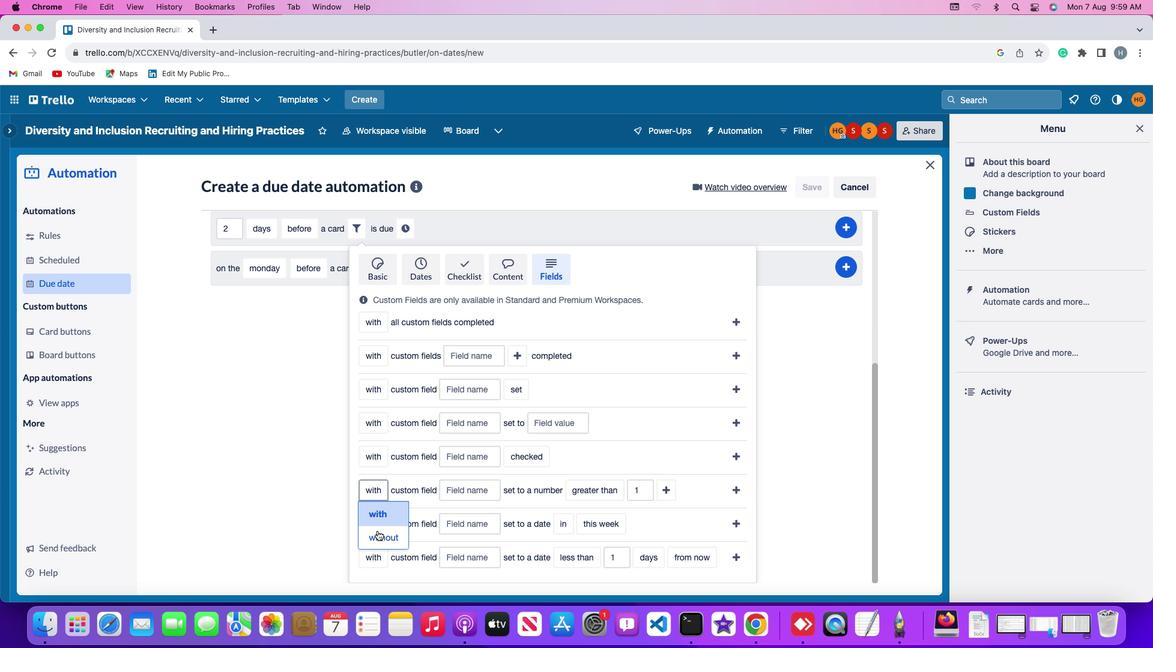 
Action: Mouse pressed left at (377, 530)
Screenshot: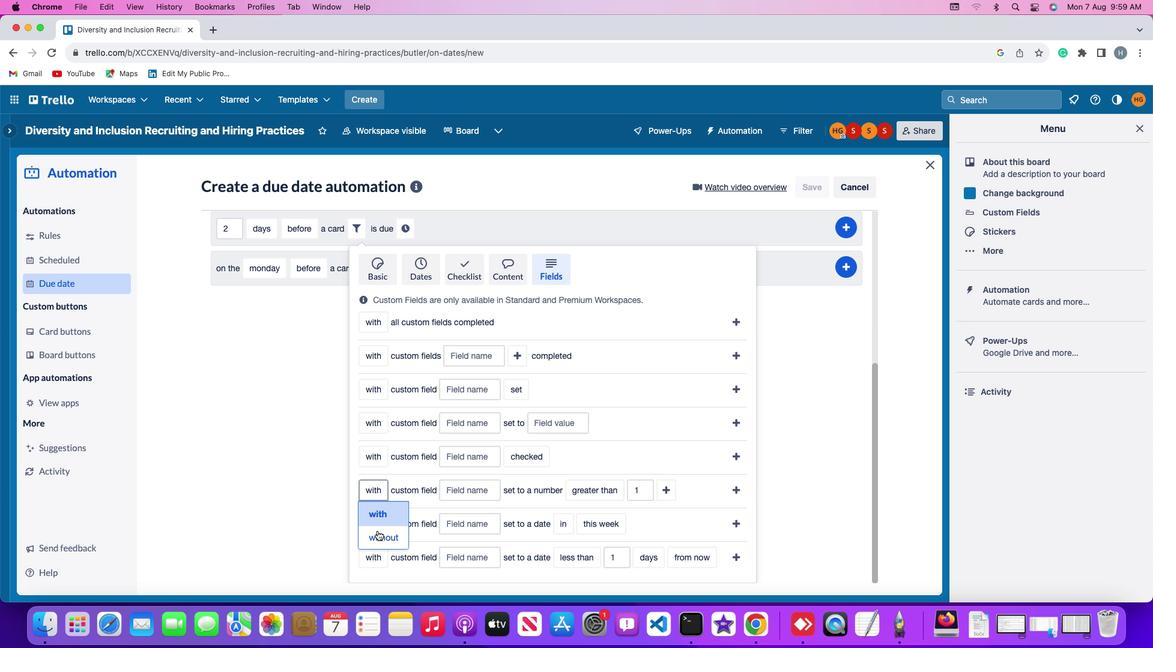 
Action: Mouse moved to (482, 490)
Screenshot: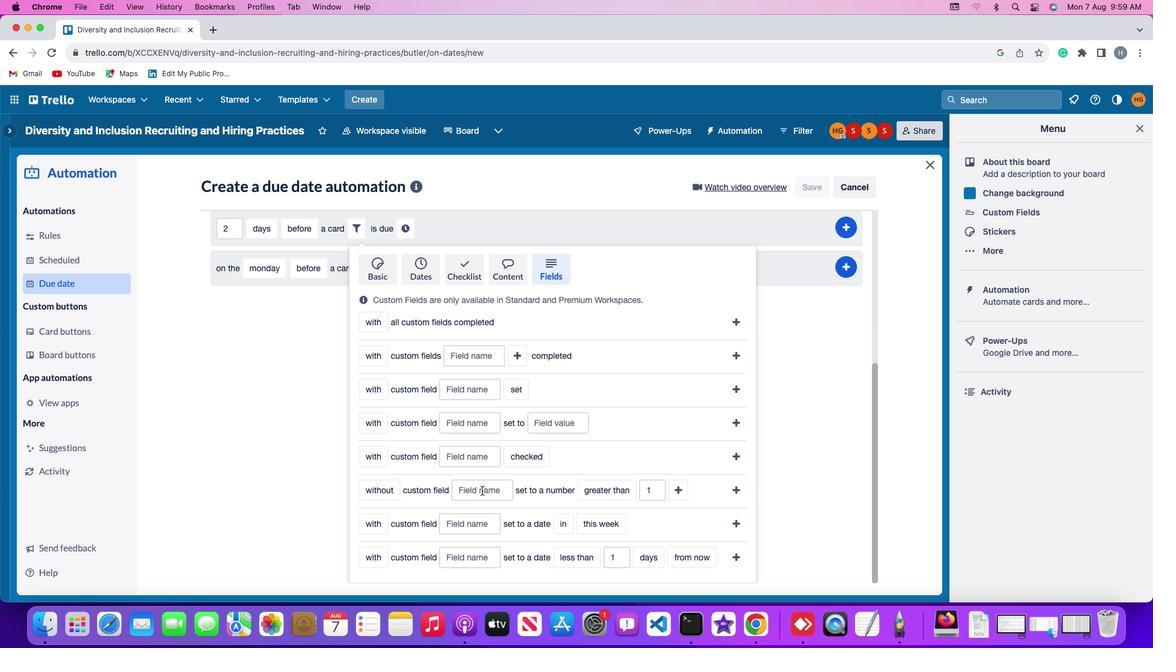 
Action: Mouse pressed left at (482, 490)
Screenshot: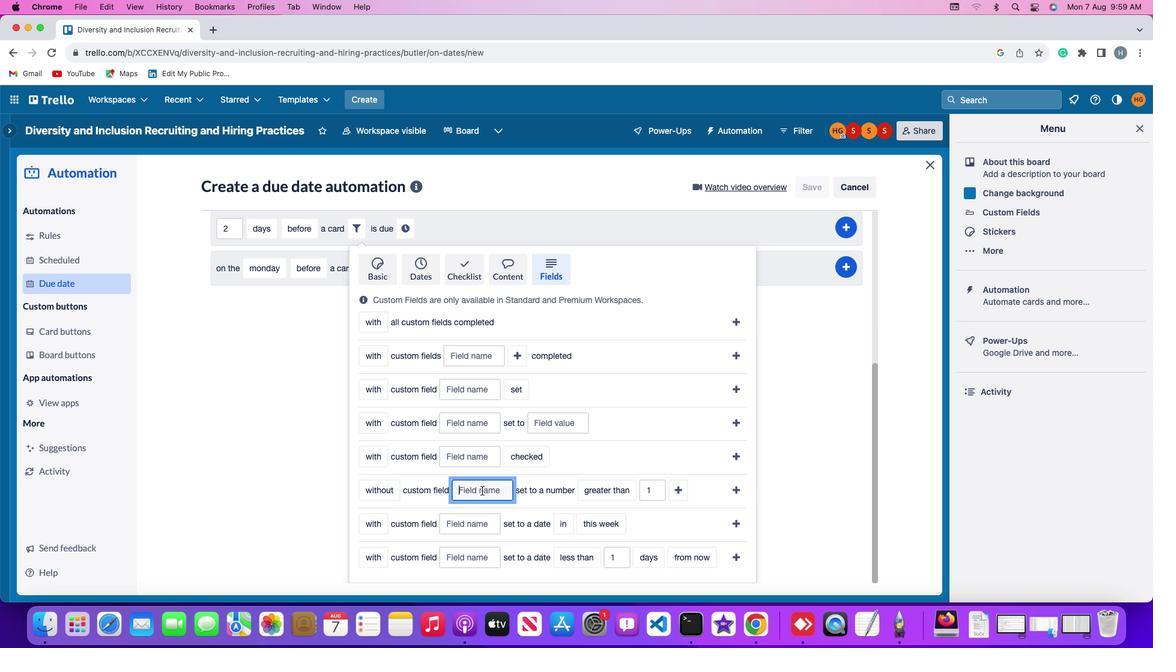 
Action: Key pressed Key.shift'R''e''s''u''m''e'
Screenshot: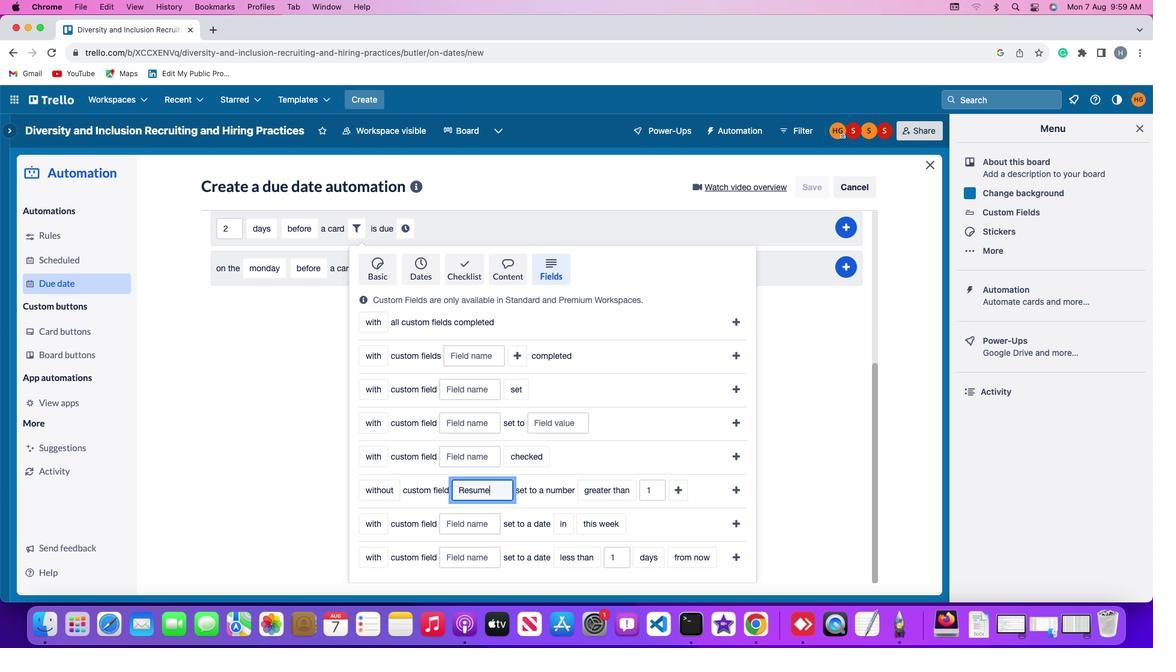 
Action: Mouse moved to (595, 492)
Screenshot: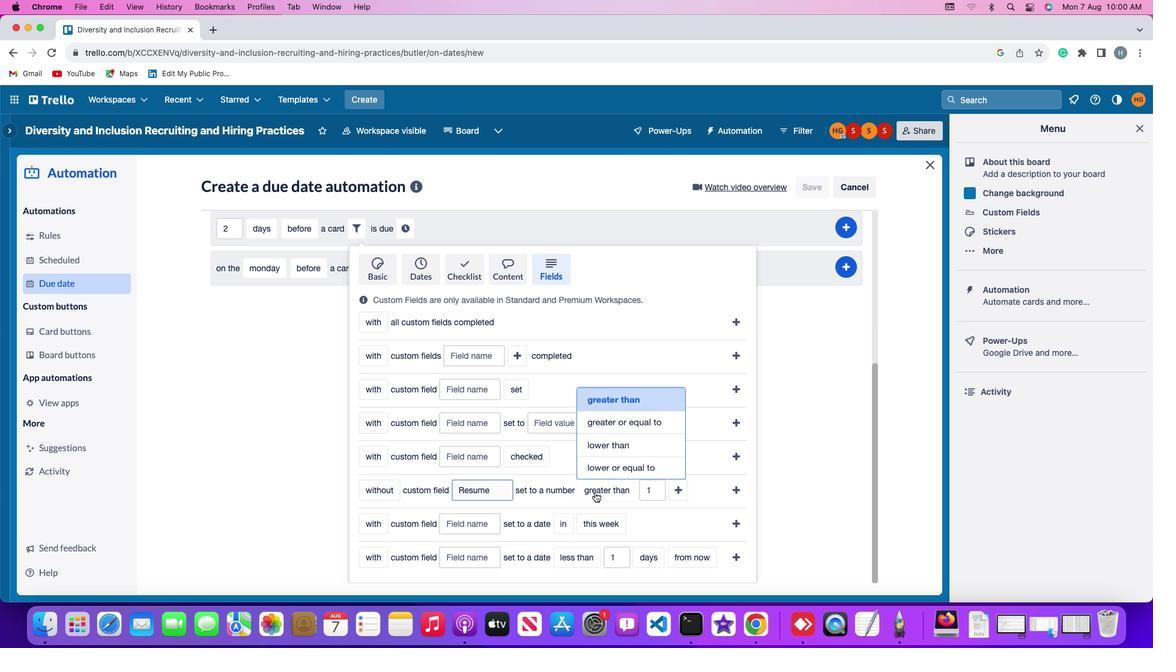 
Action: Mouse pressed left at (595, 492)
Screenshot: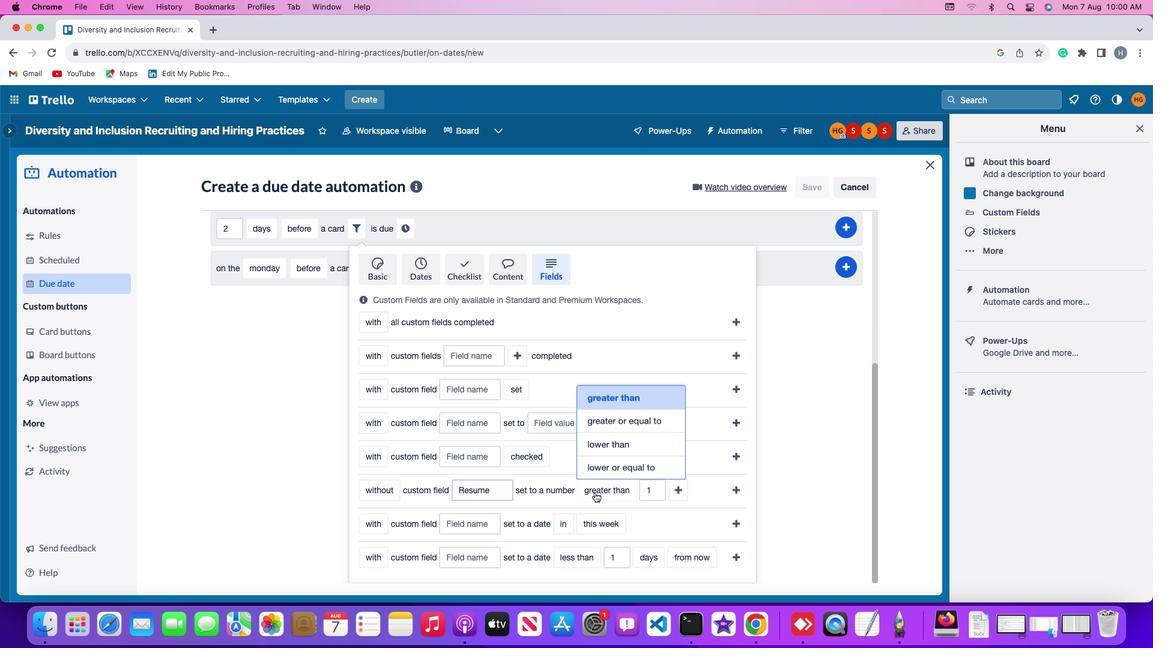 
Action: Mouse moved to (628, 391)
Screenshot: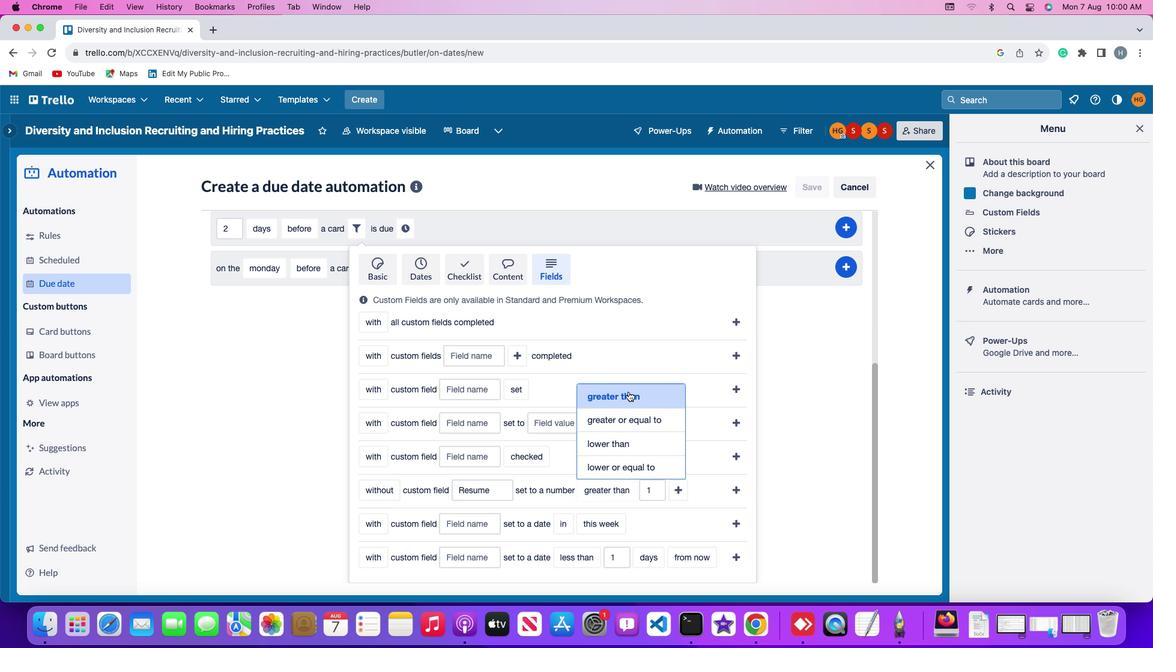 
Action: Mouse pressed left at (628, 391)
Screenshot: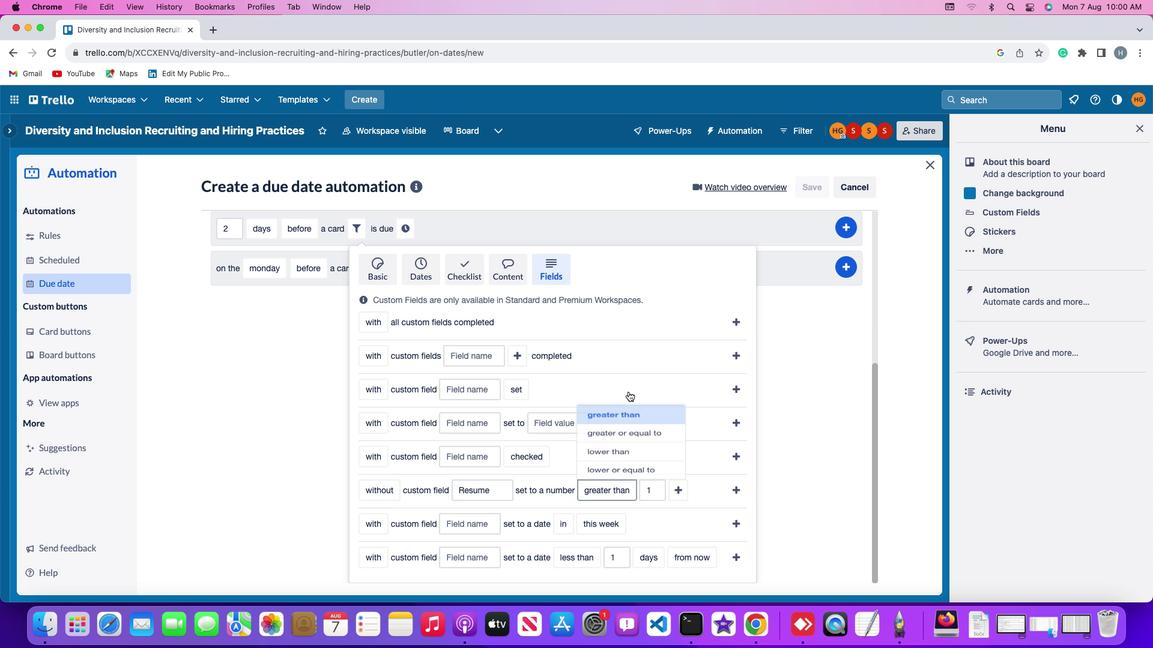 
Action: Mouse moved to (655, 484)
Screenshot: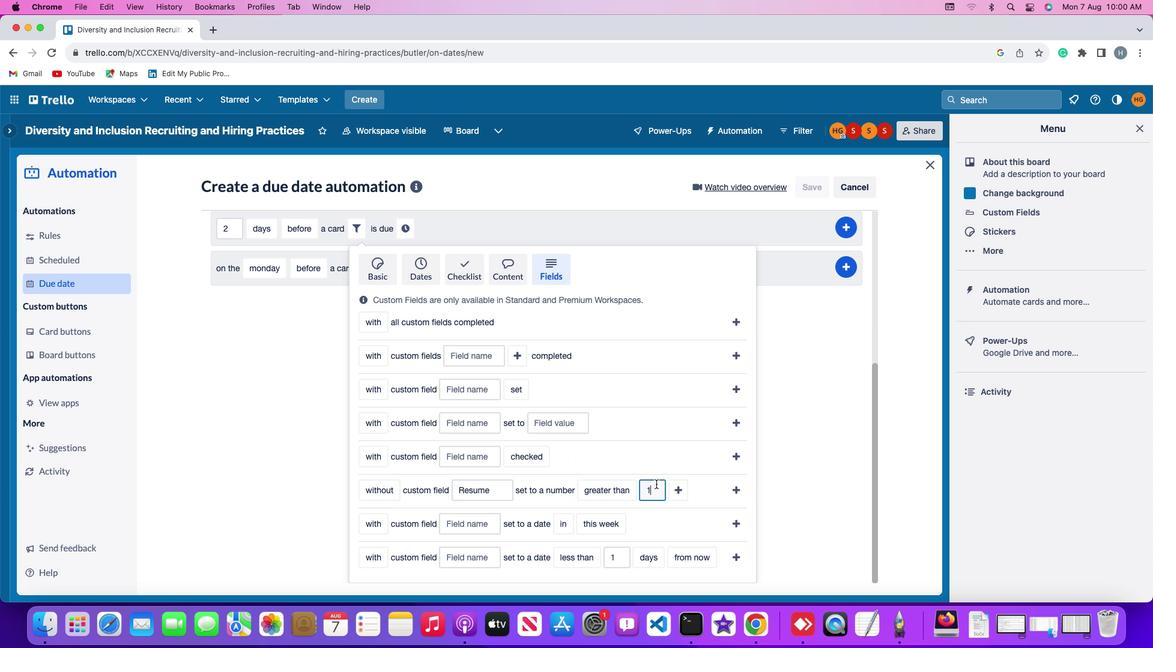 
Action: Mouse pressed left at (655, 484)
Screenshot: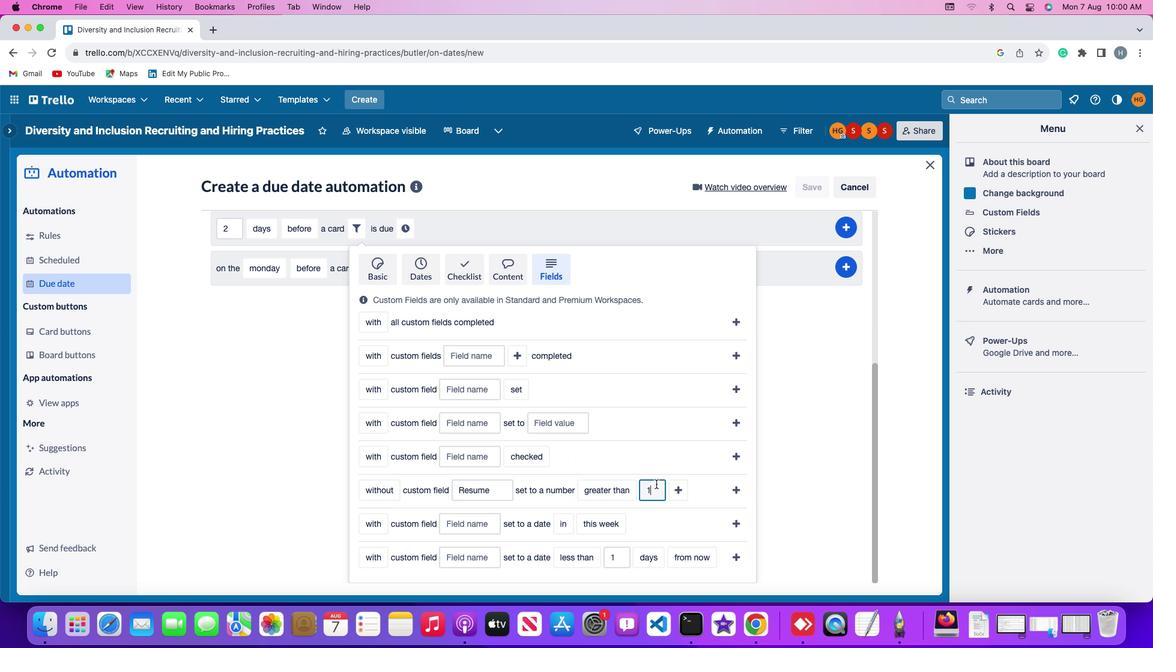 
Action: Mouse moved to (657, 484)
Screenshot: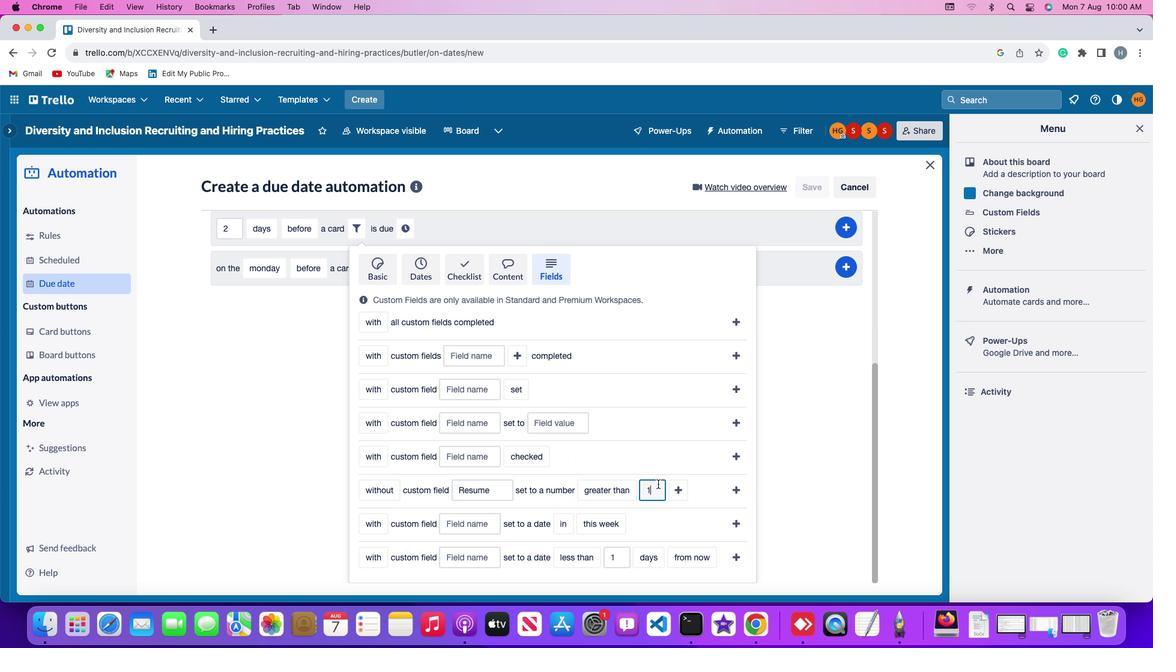 
Action: Key pressed Key.backspace'1'
Screenshot: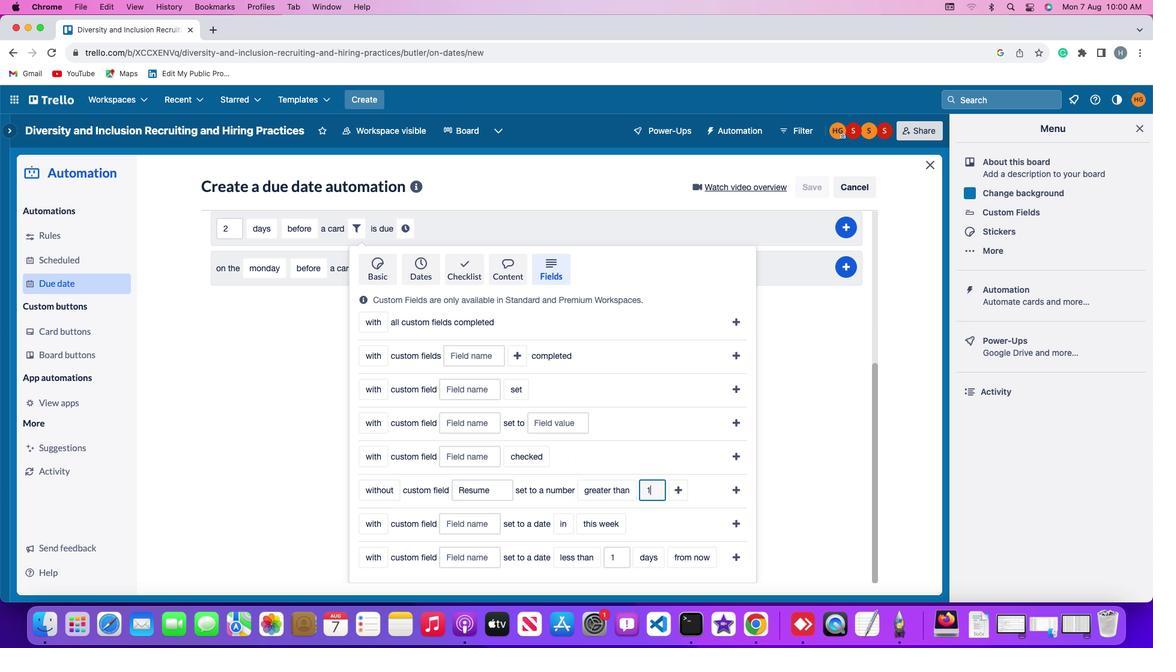 
Action: Mouse moved to (681, 487)
Screenshot: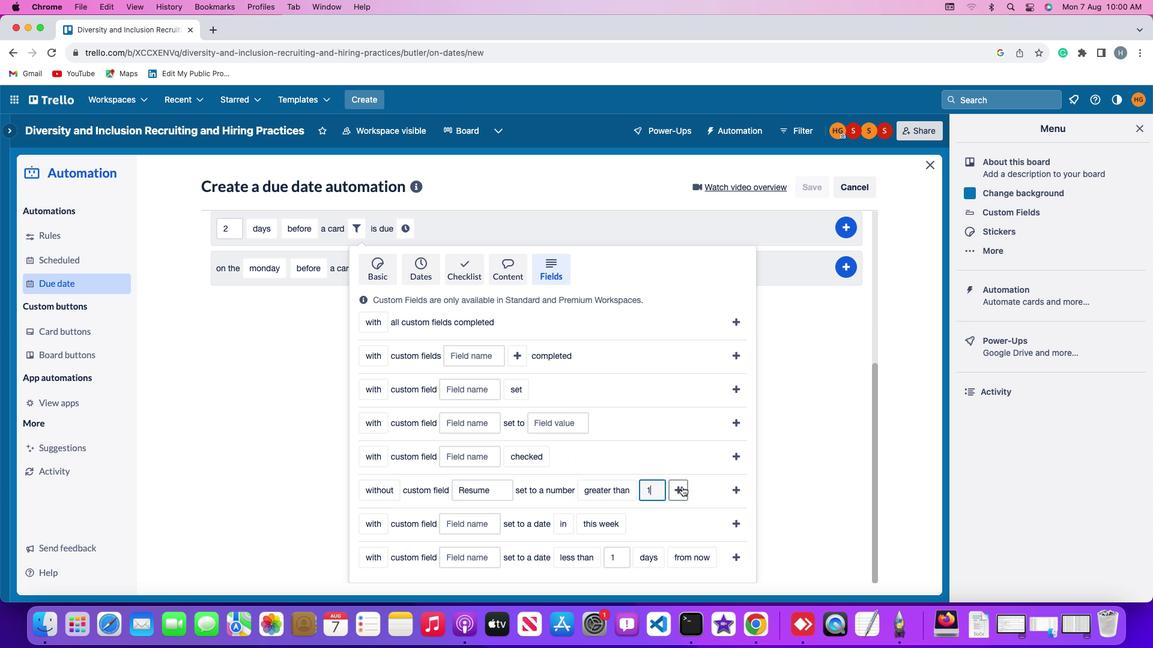 
Action: Mouse pressed left at (681, 487)
Screenshot: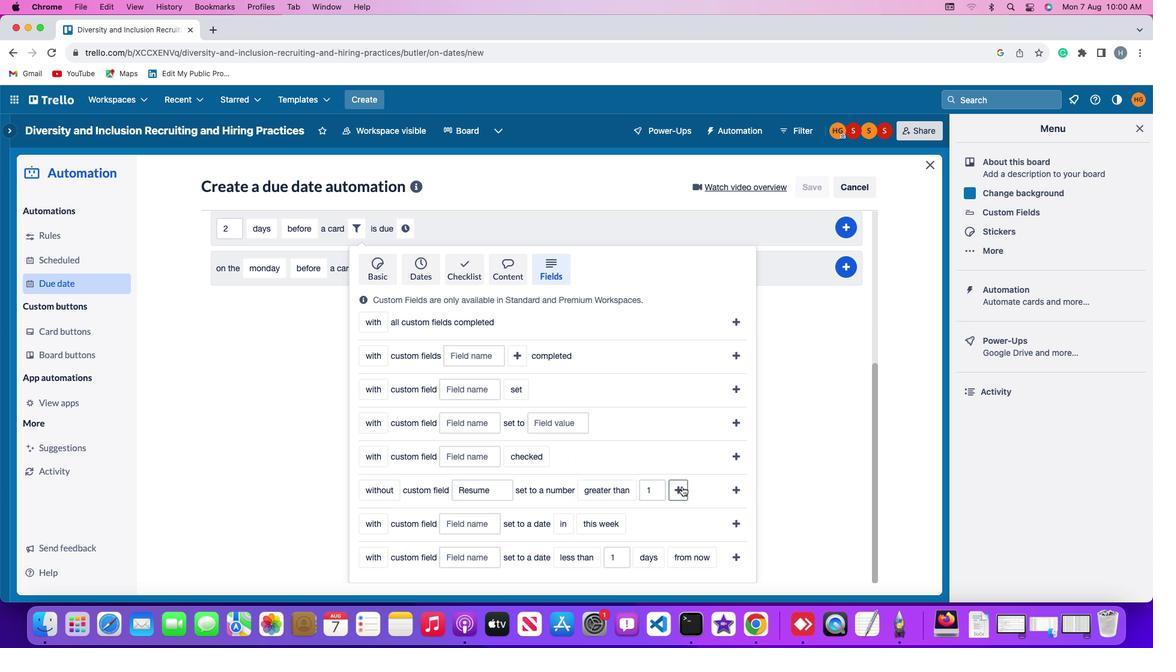 
Action: Mouse moved to (715, 494)
Screenshot: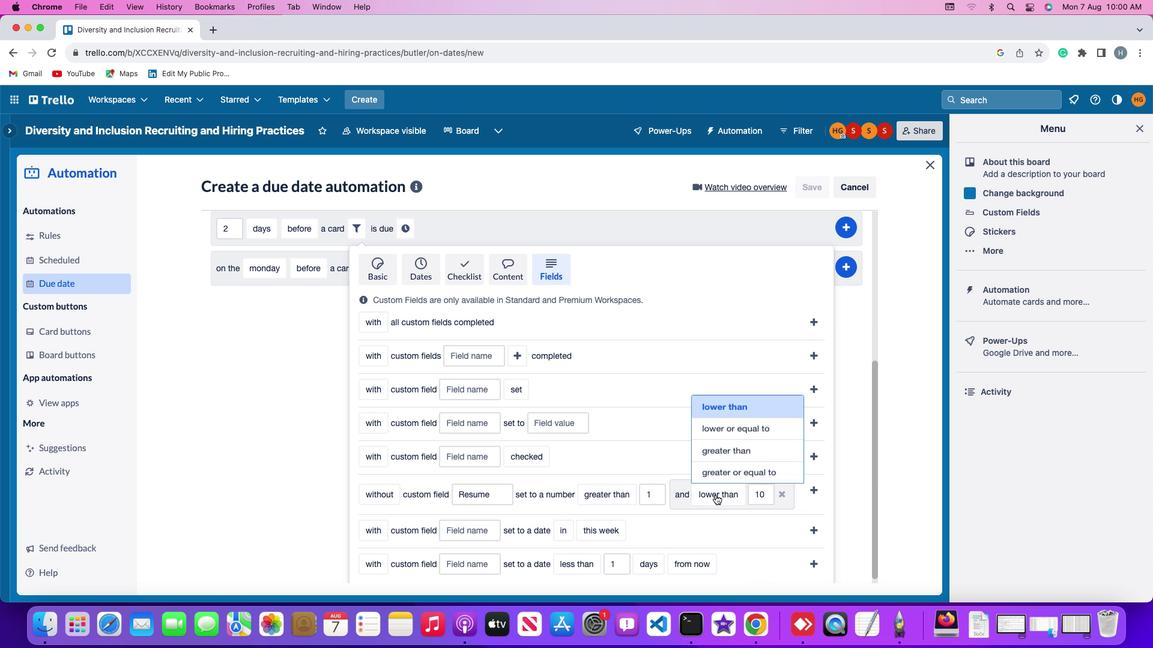
Action: Mouse pressed left at (715, 494)
Screenshot: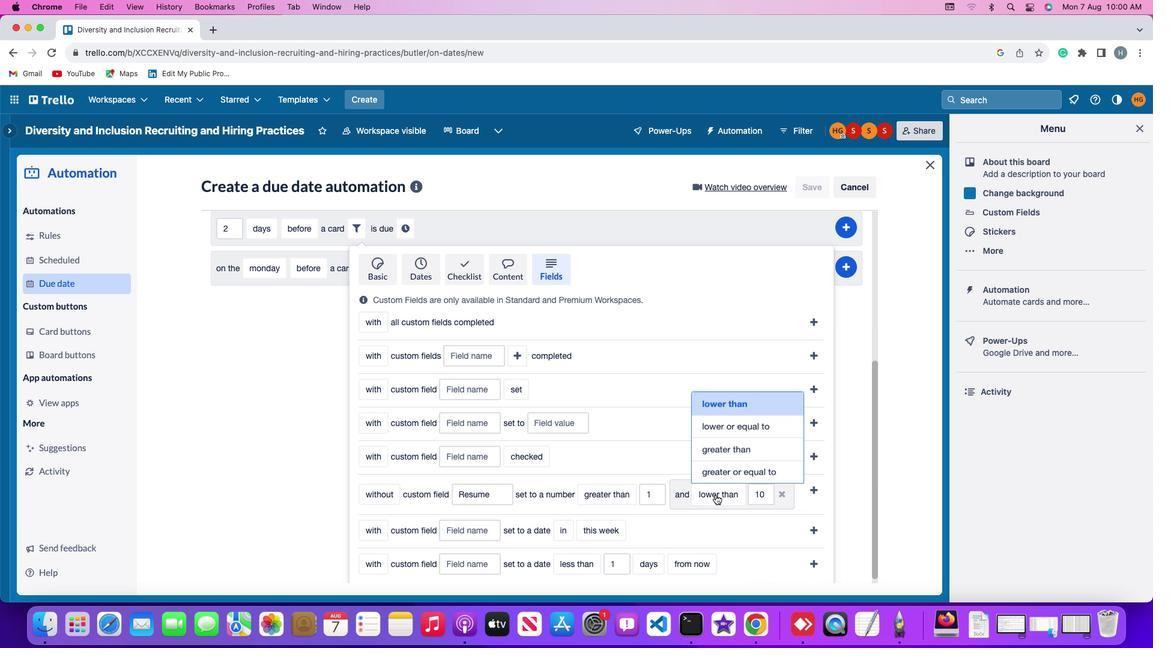 
Action: Mouse moved to (725, 473)
Screenshot: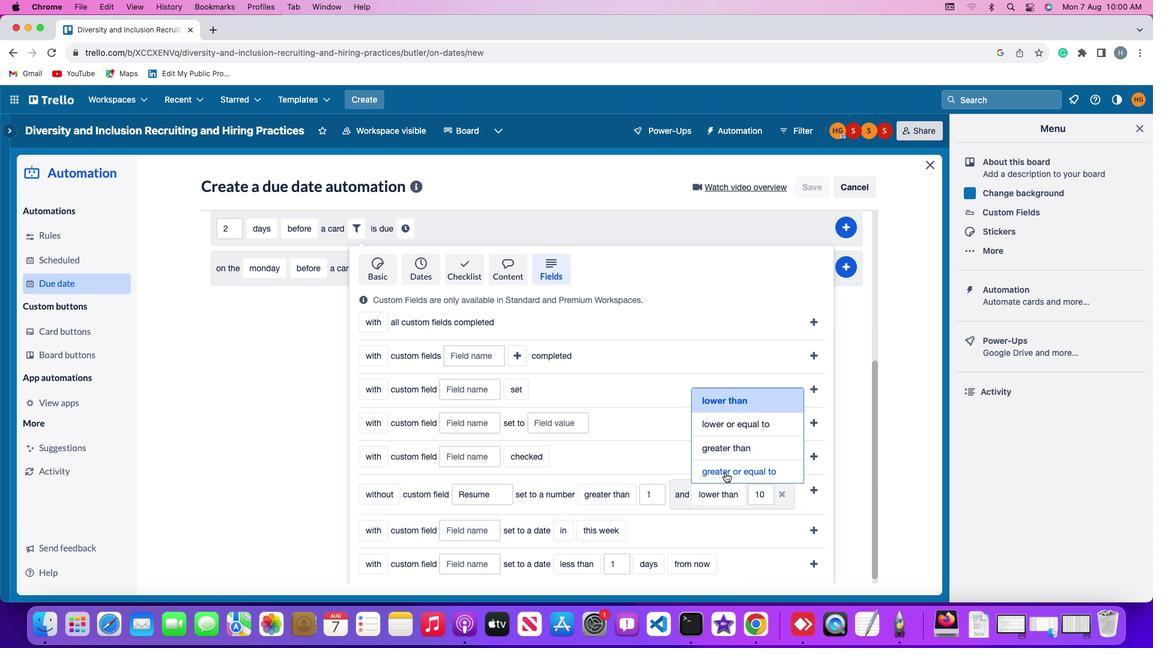 
Action: Mouse pressed left at (725, 473)
Screenshot: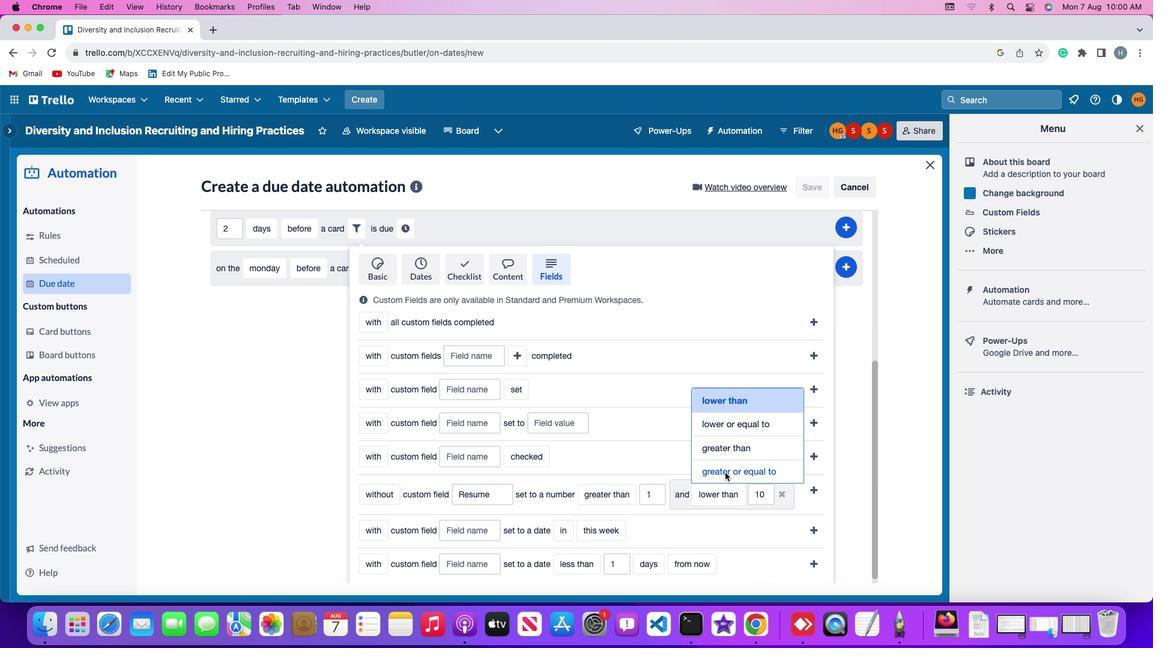 
Action: Mouse moved to (486, 516)
Screenshot: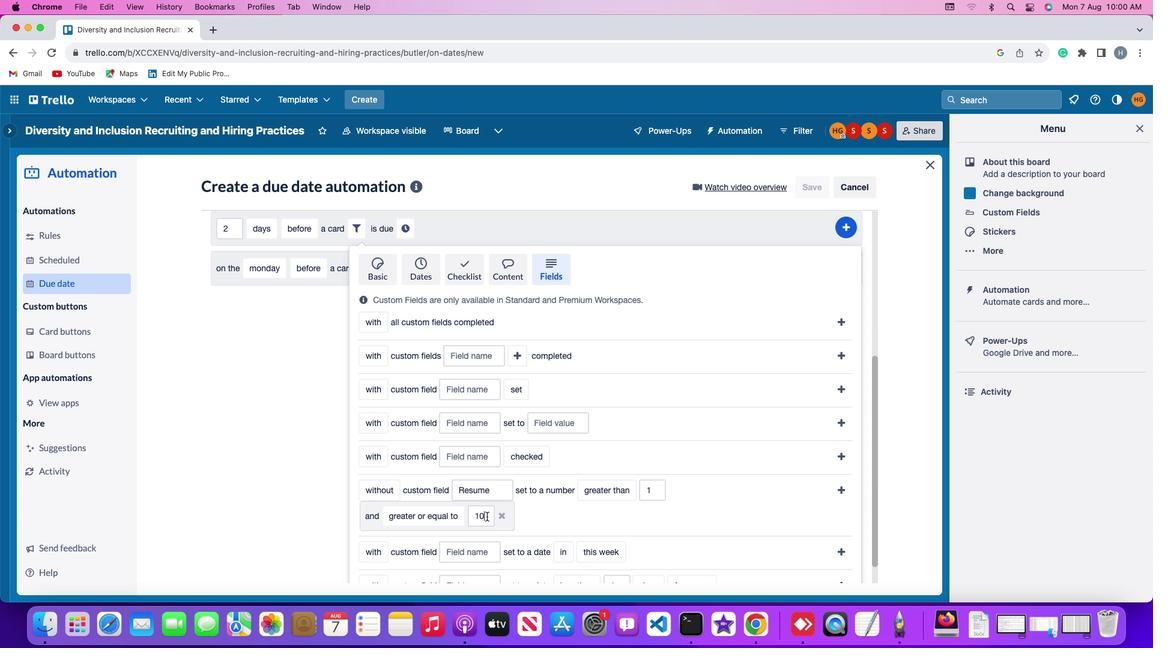 
Action: Mouse pressed left at (486, 516)
Screenshot: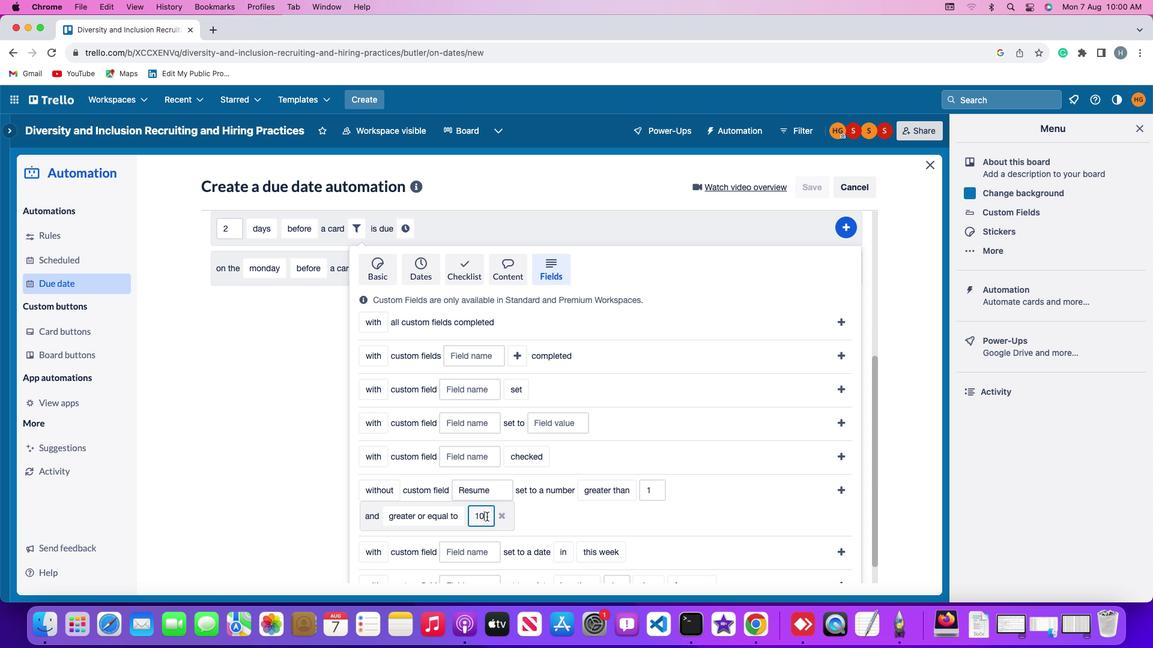 
Action: Mouse moved to (486, 516)
Screenshot: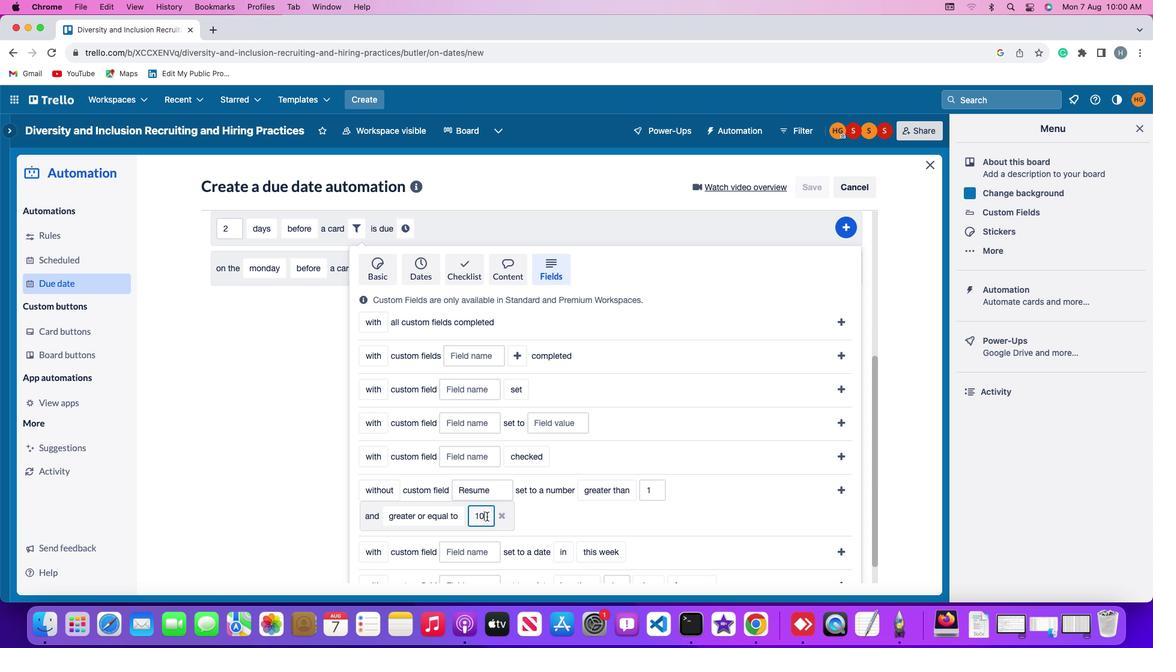 
Action: Key pressed Key.backspaceKey.backspace'1''0'
Screenshot: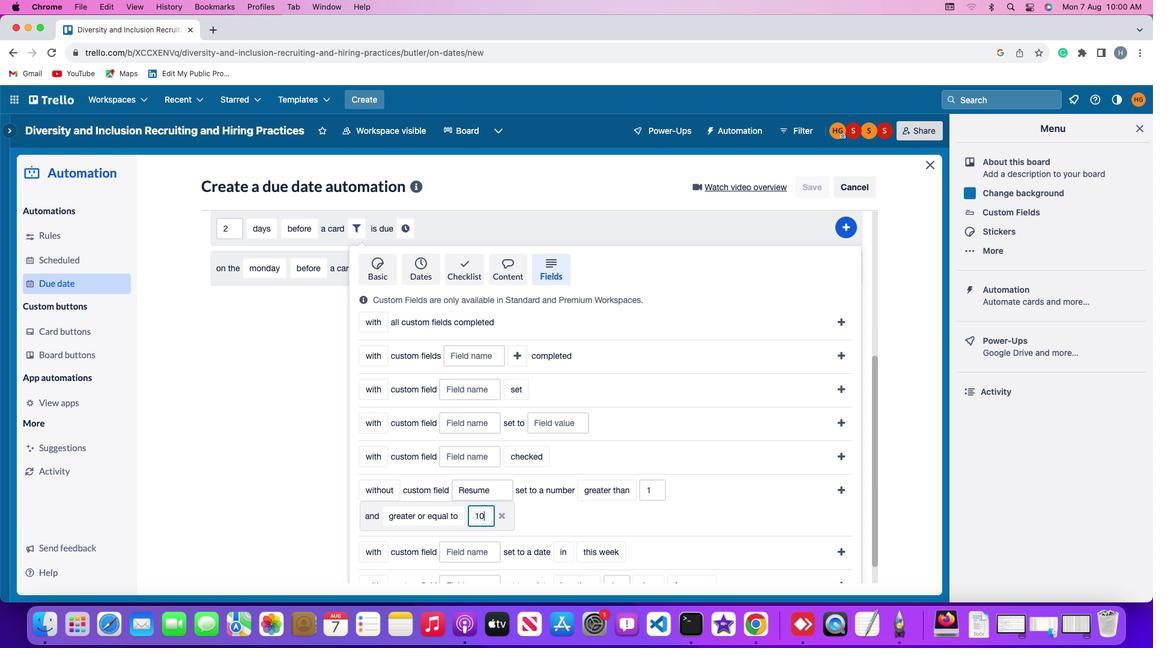 
Action: Mouse moved to (838, 486)
Screenshot: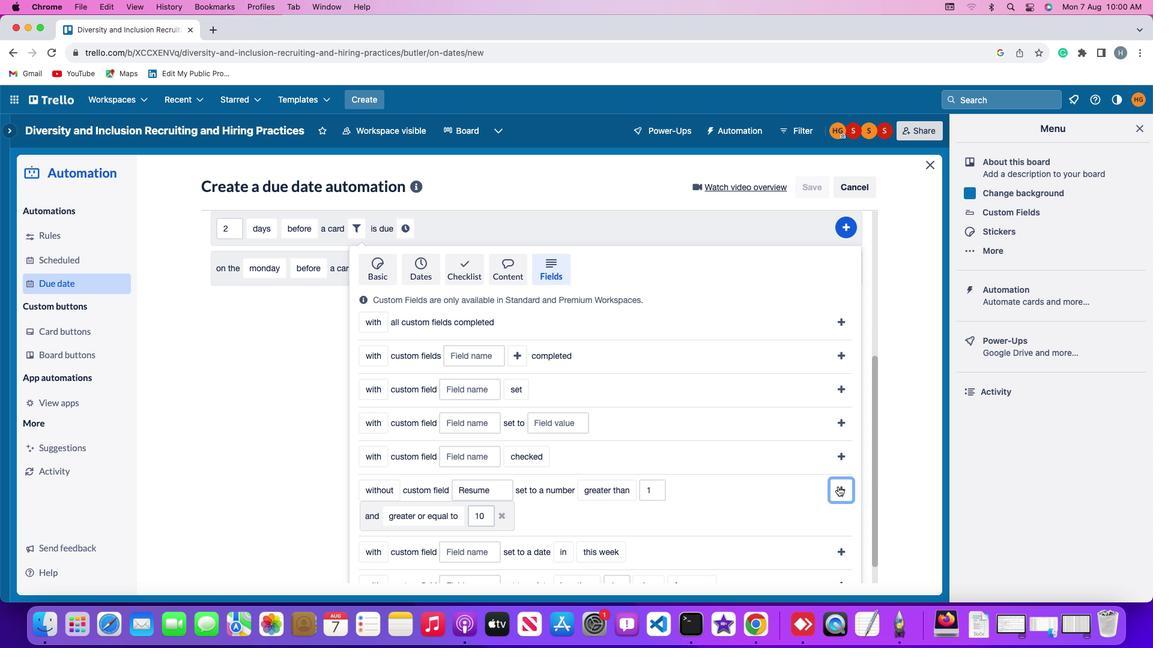 
Action: Mouse pressed left at (838, 486)
Screenshot: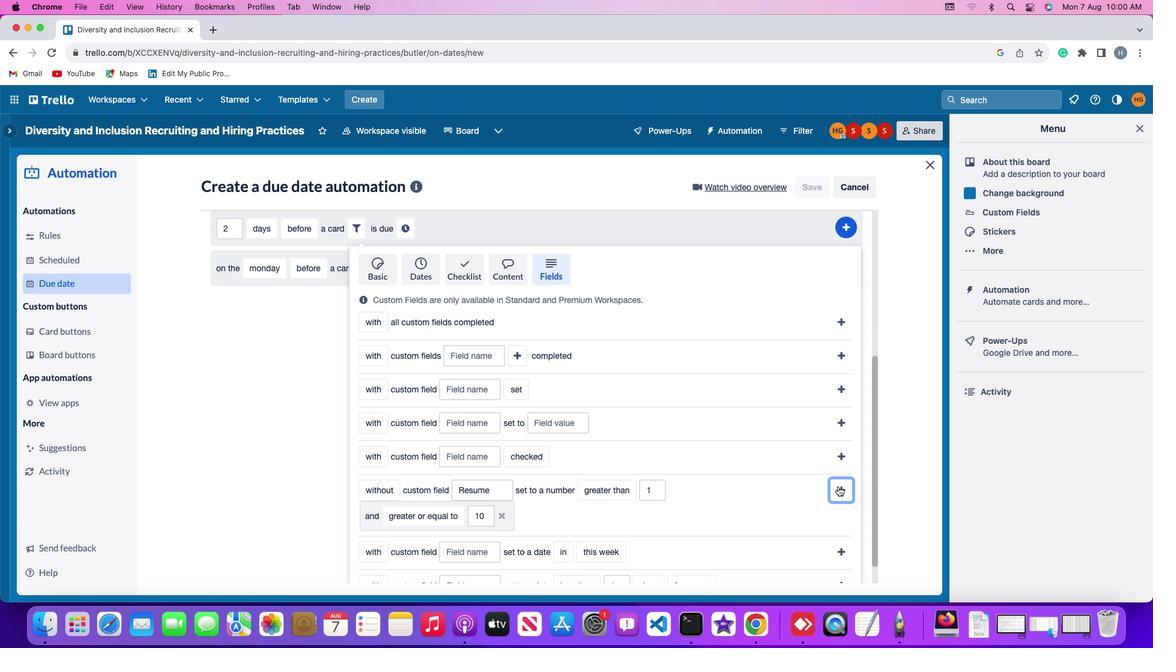 
Action: Mouse moved to (768, 484)
Screenshot: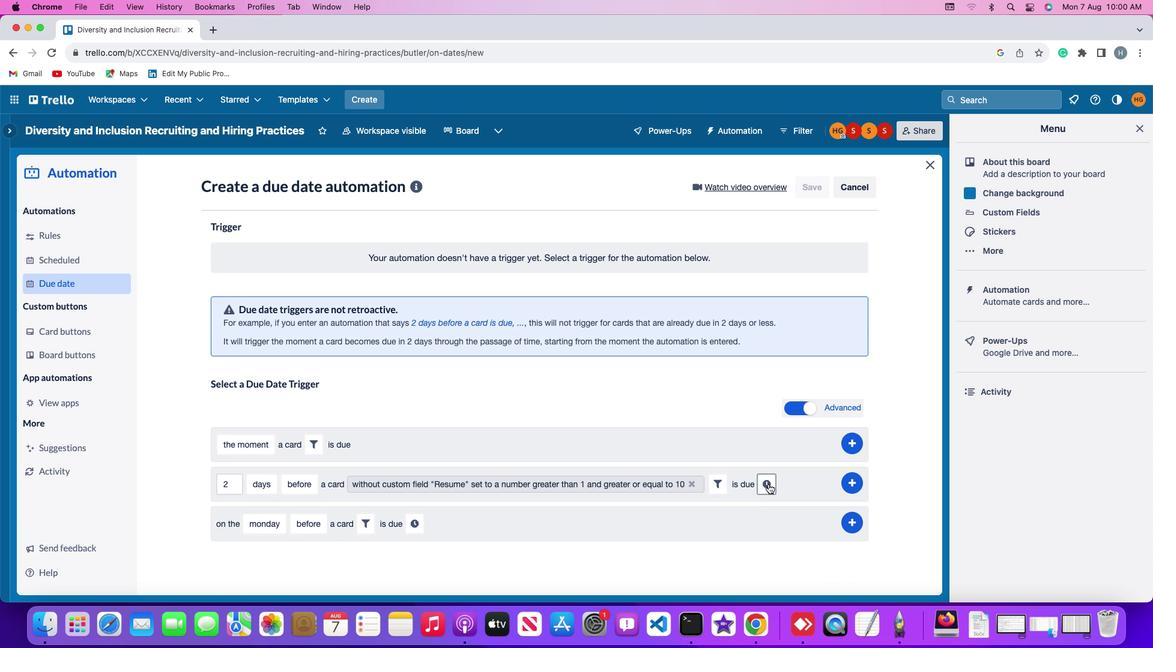 
Action: Mouse pressed left at (768, 484)
Screenshot: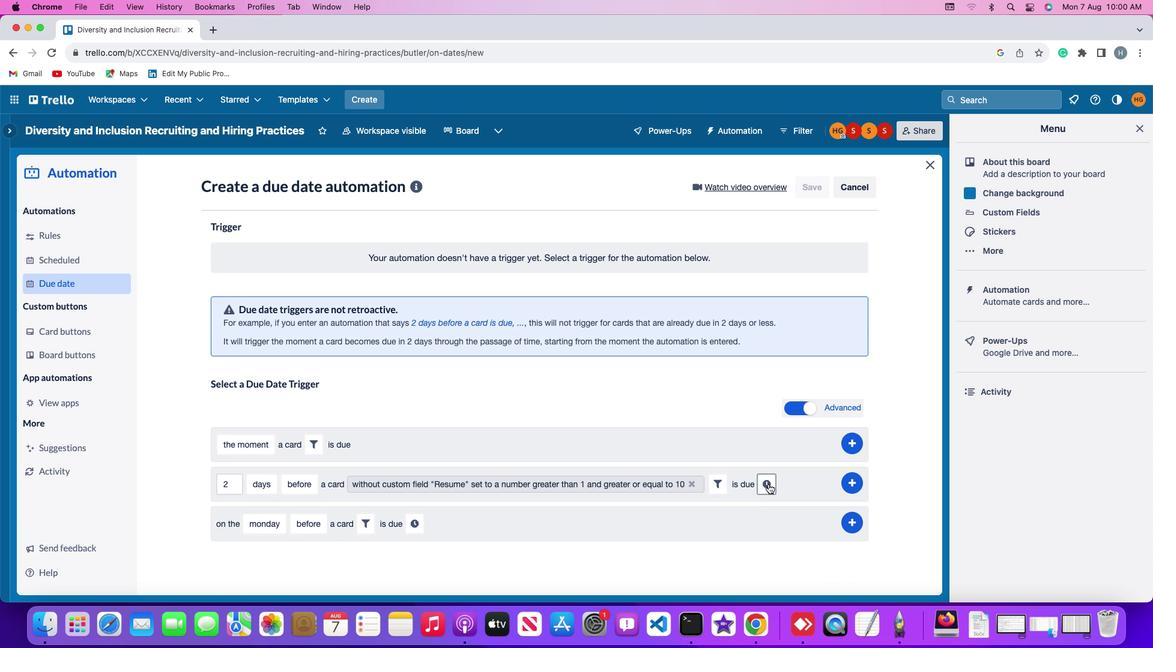 
Action: Mouse moved to (254, 511)
Screenshot: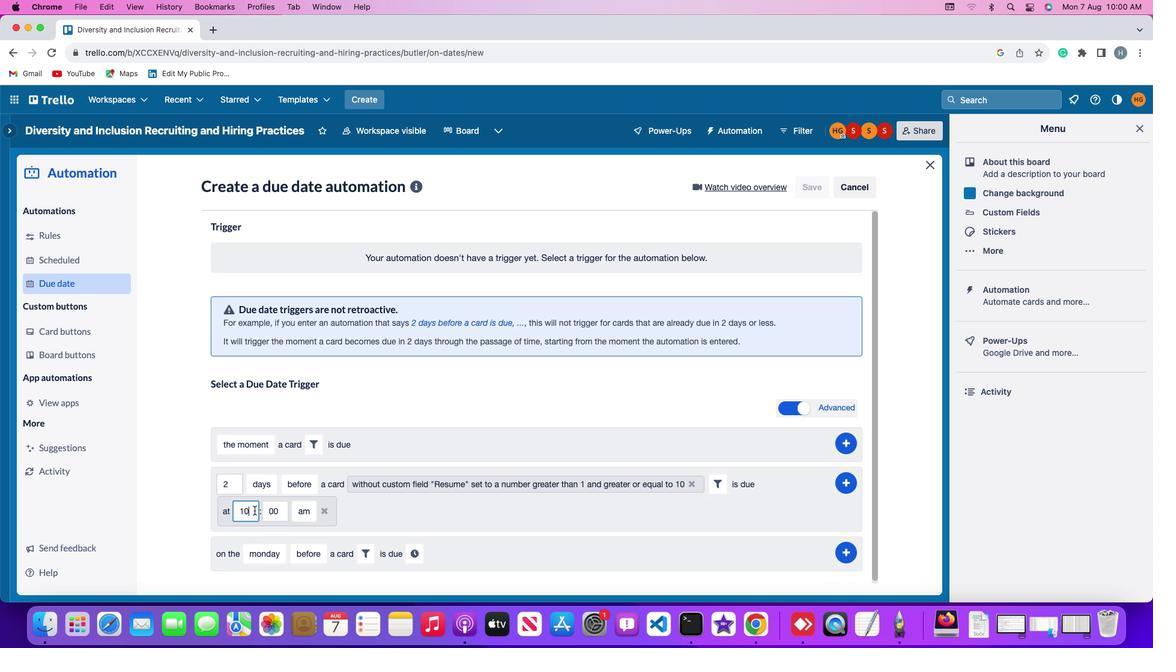
Action: Mouse pressed left at (254, 511)
Screenshot: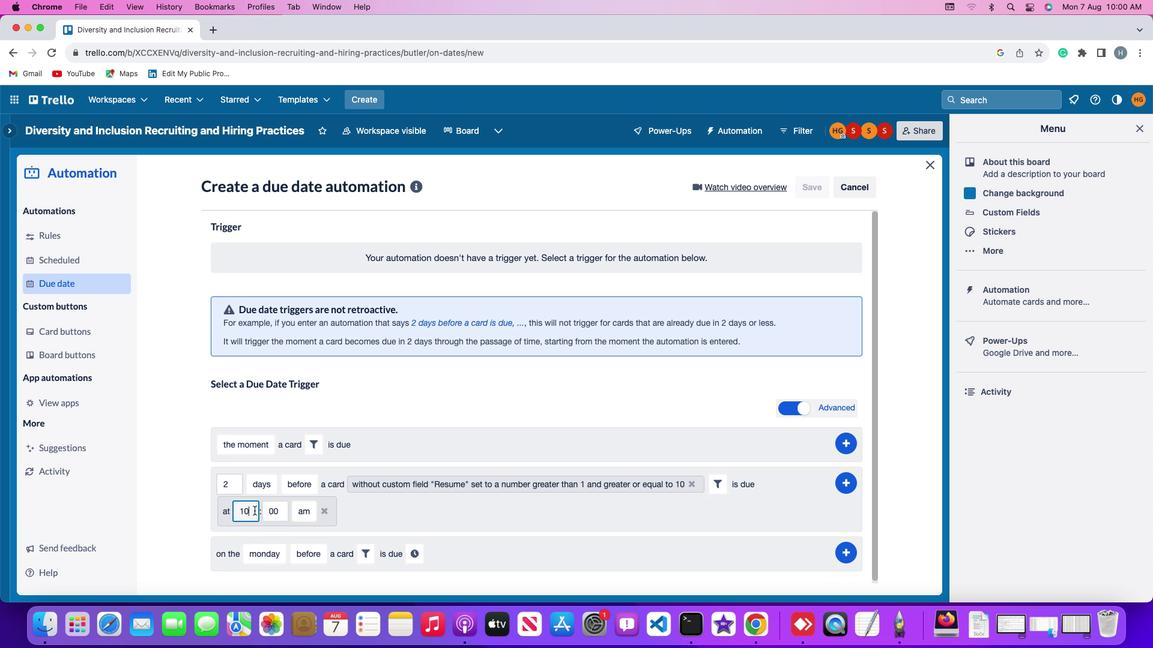 
Action: Mouse moved to (254, 511)
Screenshot: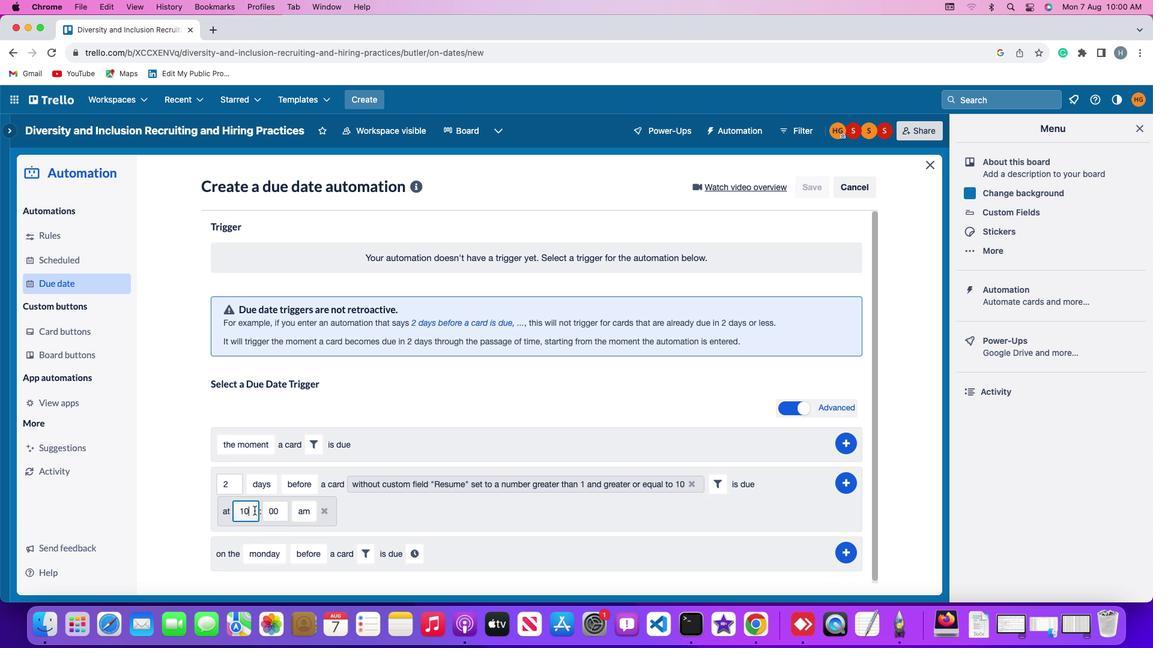 
Action: Key pressed Key.backspaceKey.backspace'1''1'
Screenshot: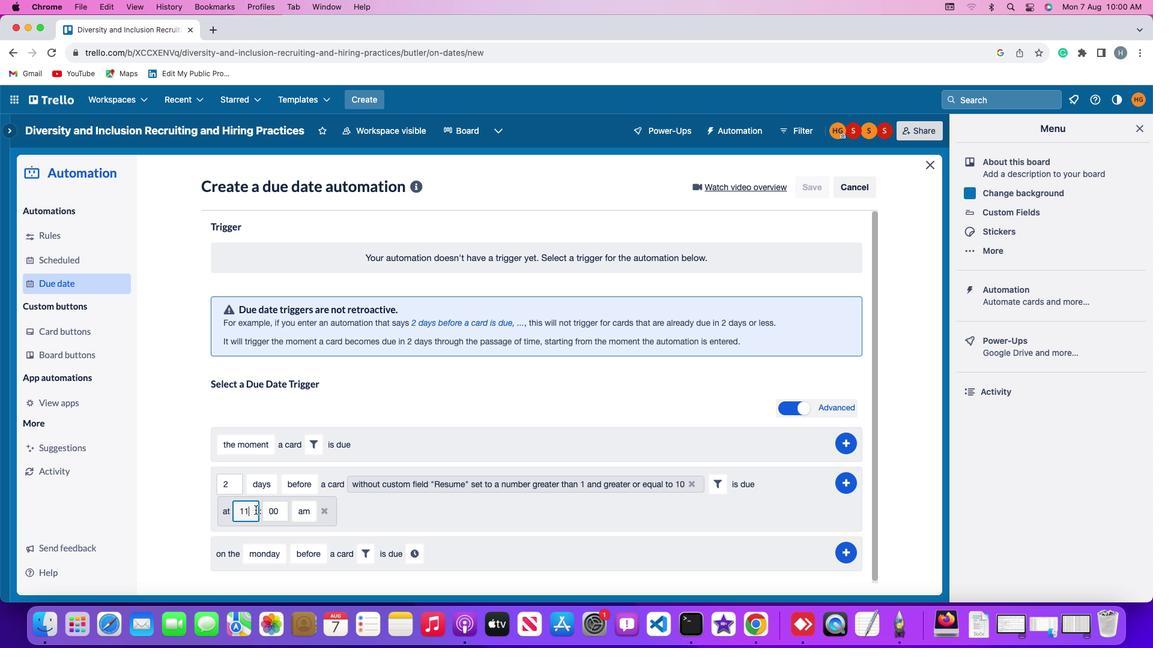 
Action: Mouse moved to (279, 510)
Screenshot: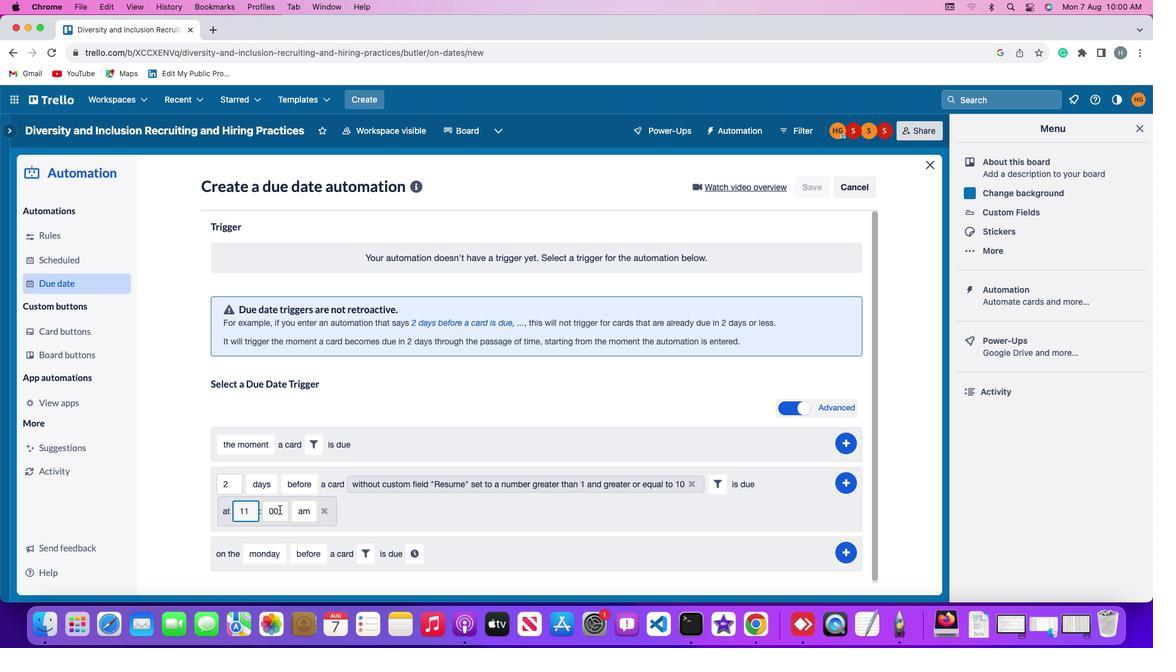 
Action: Mouse pressed left at (279, 510)
Screenshot: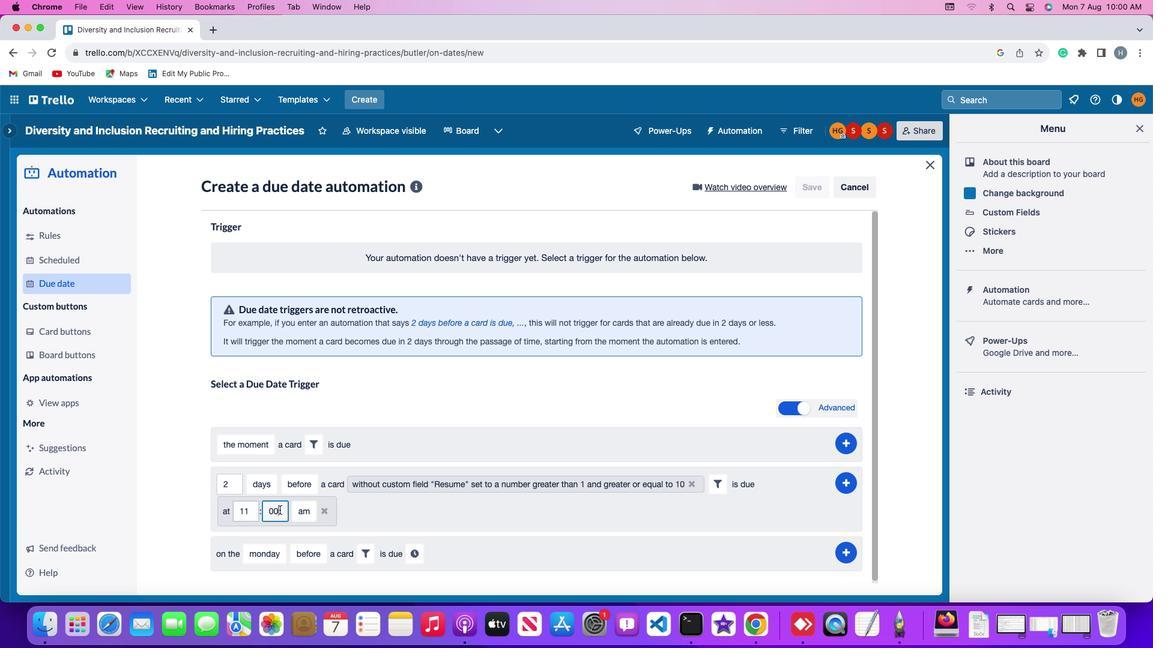 
Action: Mouse moved to (279, 510)
Screenshot: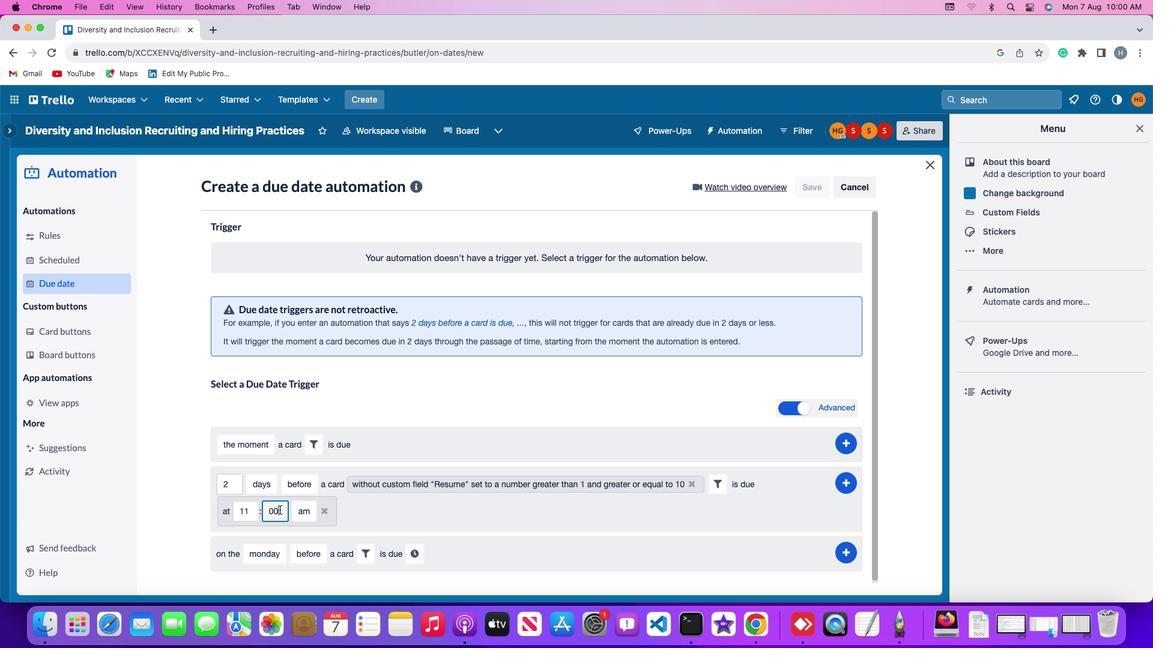 
Action: Key pressed Key.backspaceKey.backspaceKey.backspaceKey.backspace'0''0'
Screenshot: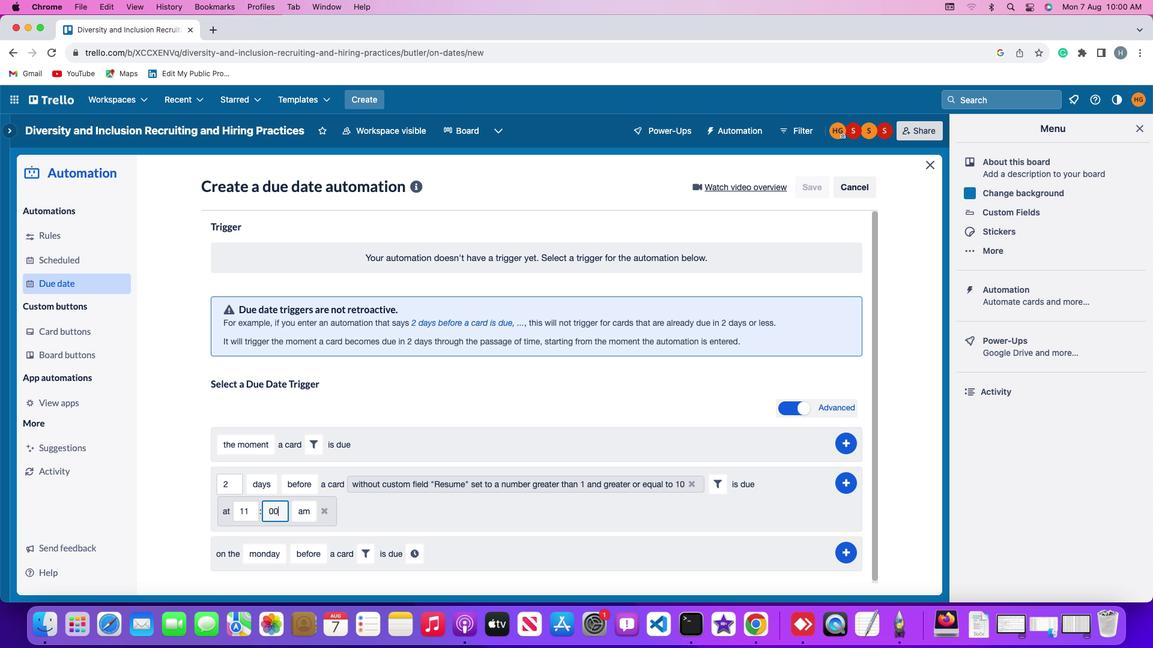 
Action: Mouse moved to (300, 509)
Screenshot: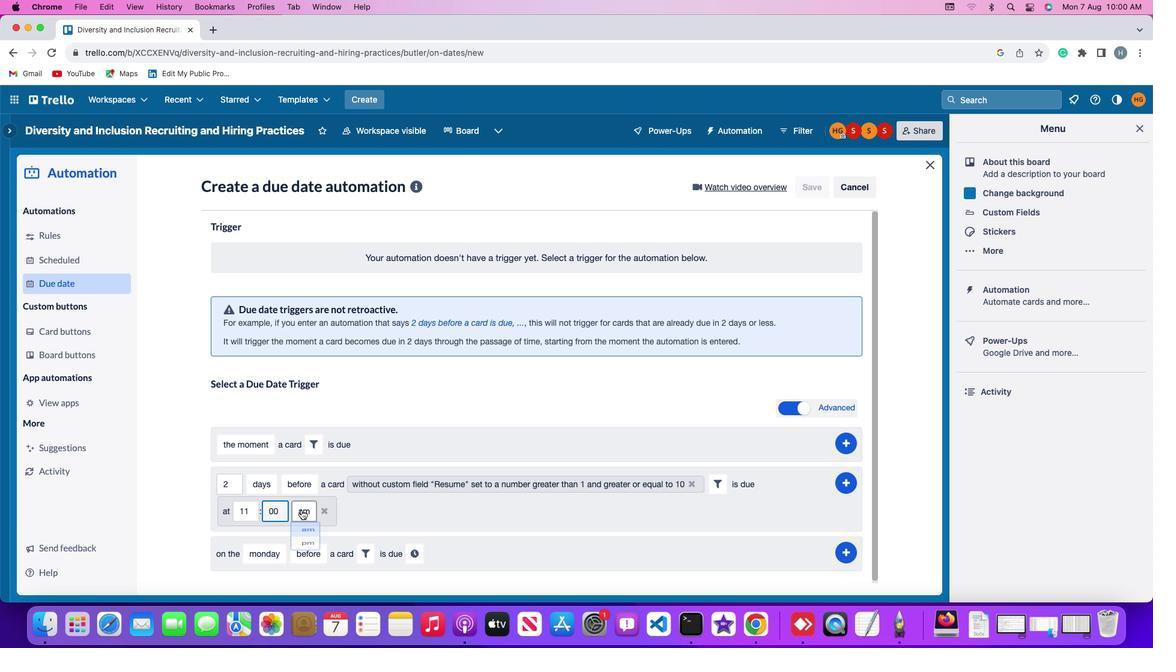 
Action: Mouse pressed left at (300, 509)
Screenshot: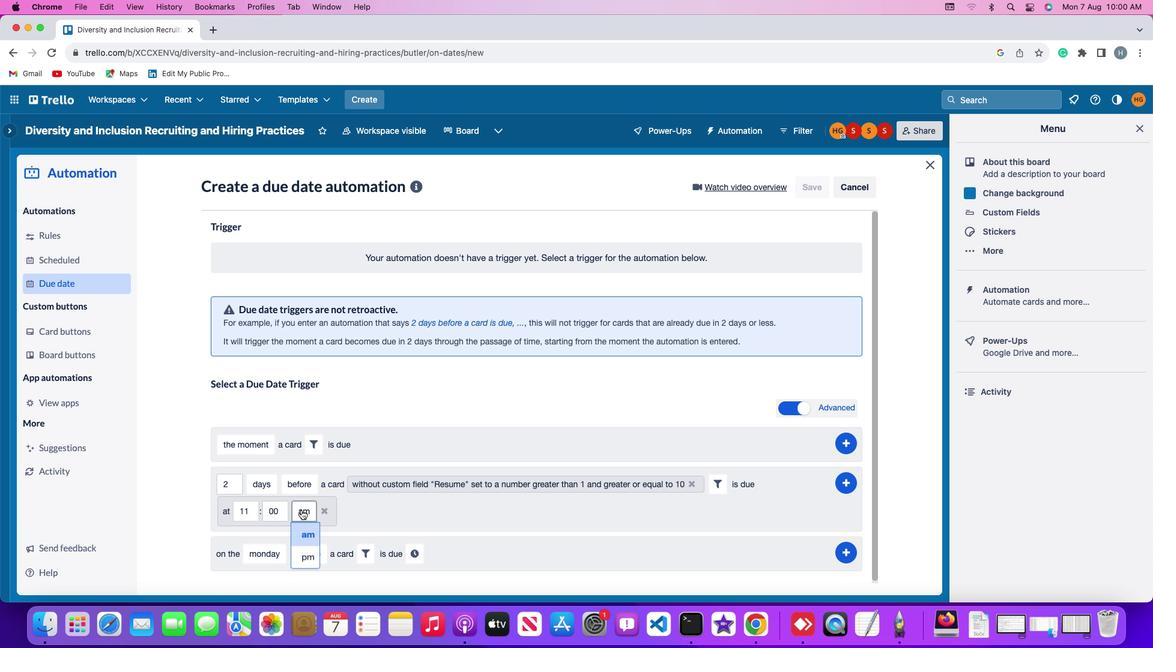 
Action: Mouse moved to (308, 533)
Screenshot: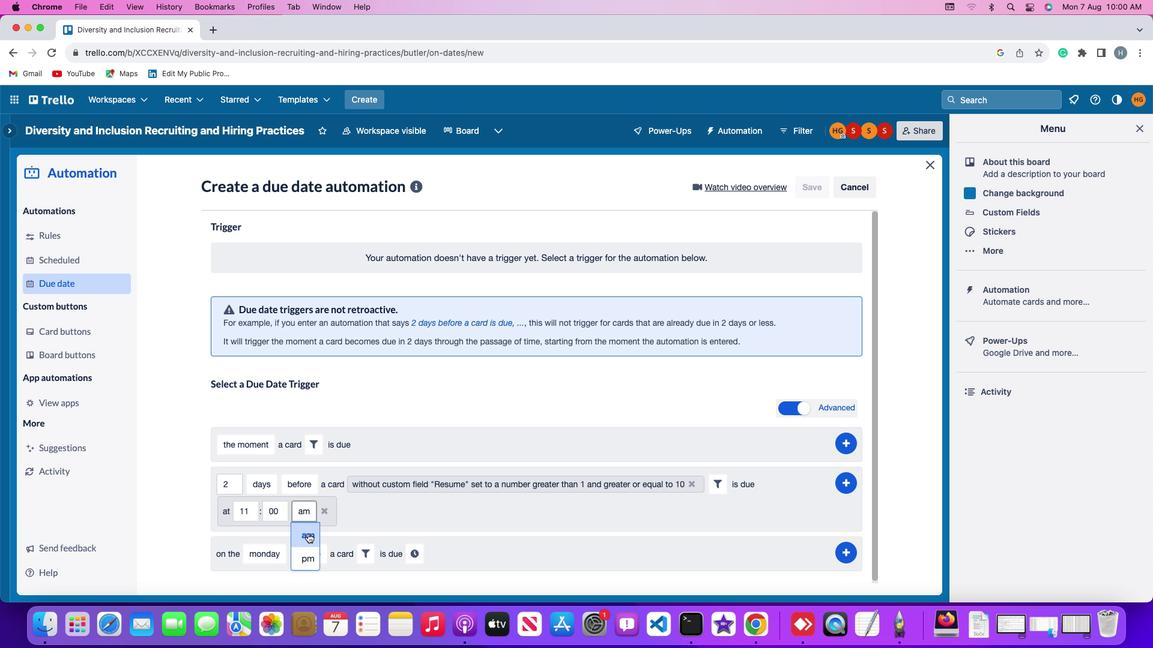 
Action: Mouse pressed left at (308, 533)
Screenshot: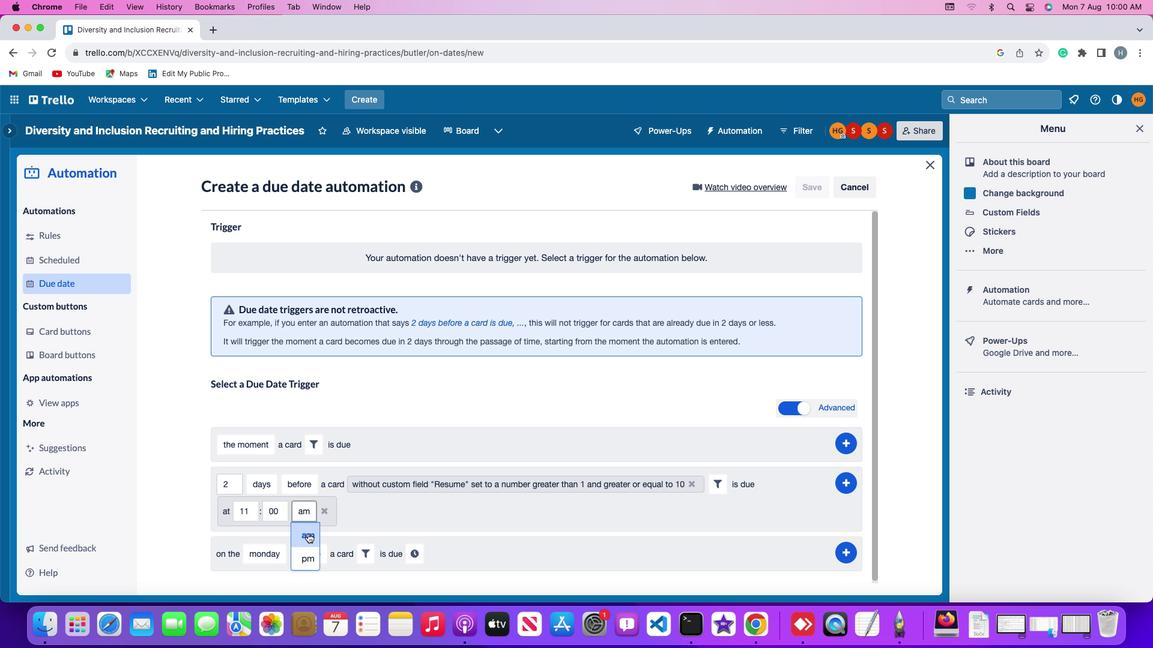 
Action: Mouse moved to (843, 484)
Screenshot: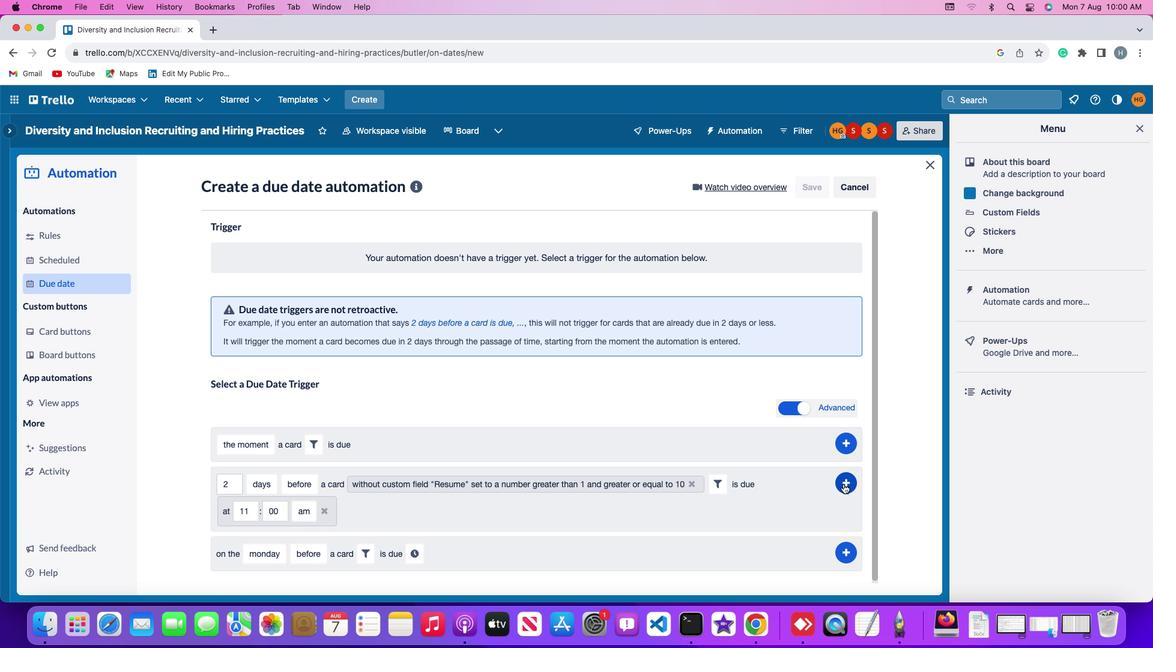 
Action: Mouse pressed left at (843, 484)
Screenshot: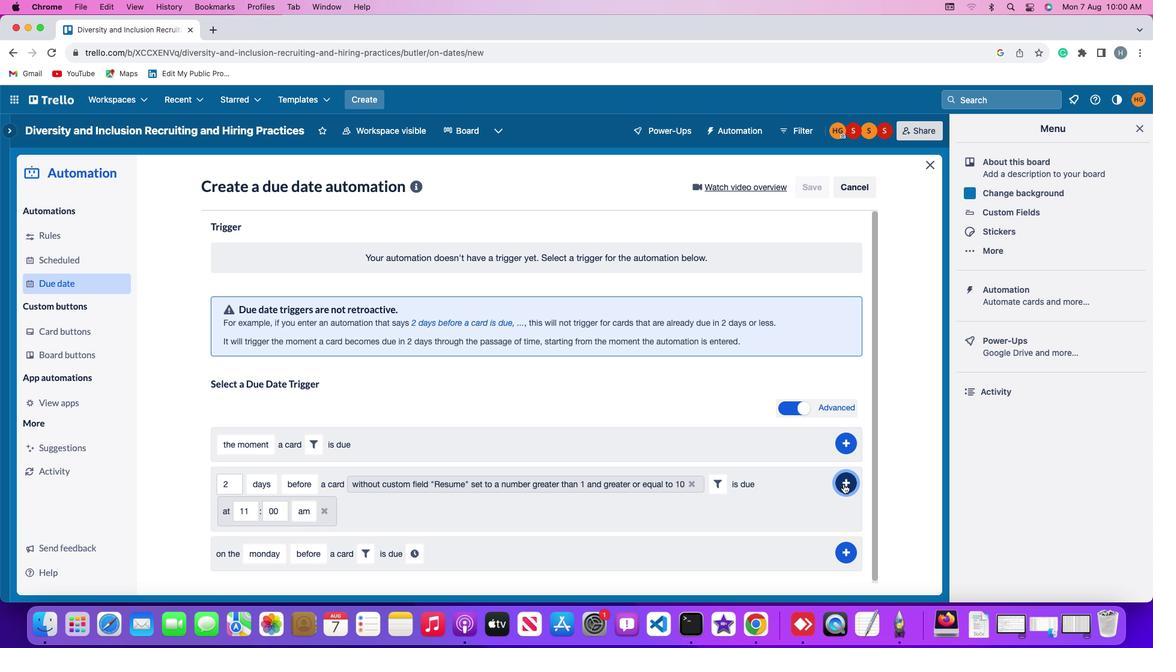 
Action: Mouse moved to (905, 380)
Screenshot: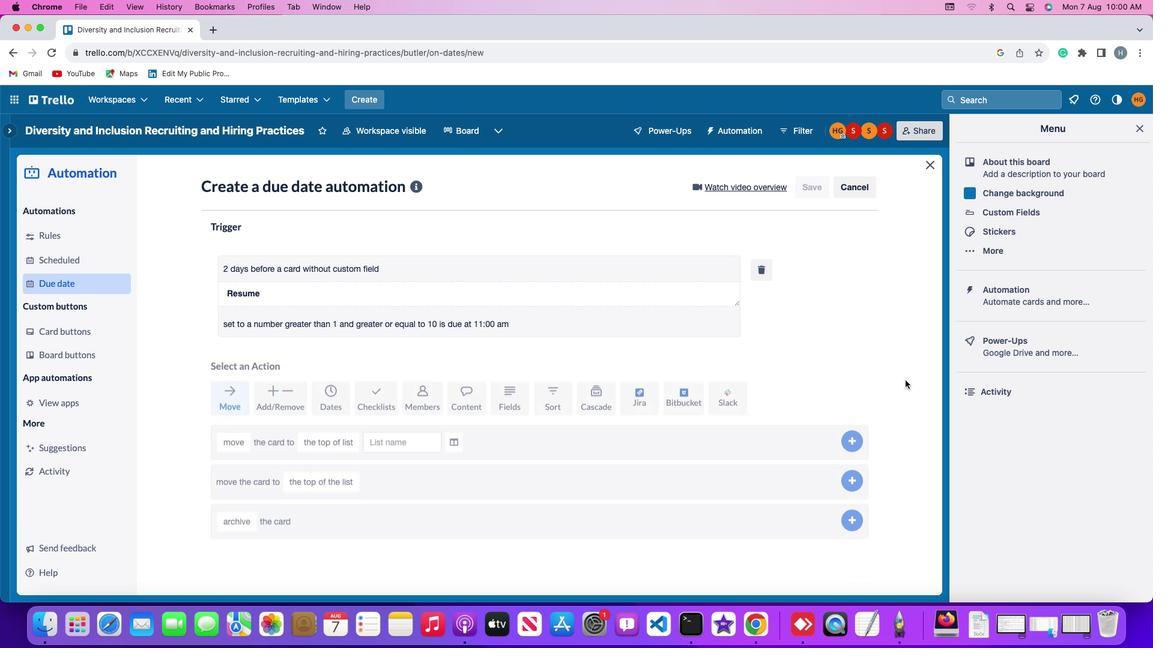 
